 Task: Look for space in Schwandorf in Bayern, Germany from 5th June, 2023 to 16th June, 2023 for 2 adults in price range Rs.14000 to Rs.18000. Place can be entire place with 1  bedroom having 1 bed and 1 bathroom. Property type can be house, flat, guest house, hotel. Booking option can be shelf check-in. Required host language is English.
Action: Mouse moved to (393, 86)
Screenshot: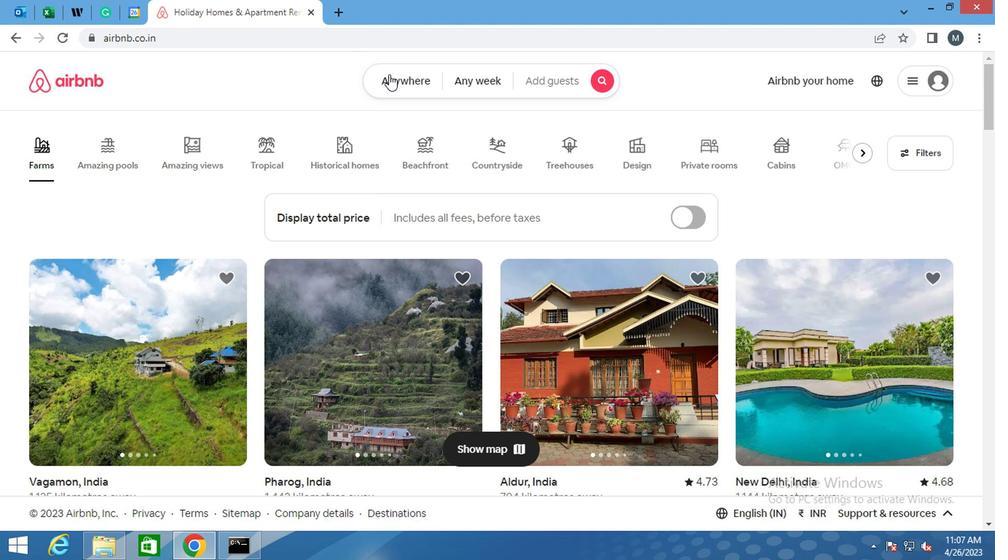 
Action: Mouse pressed left at (393, 86)
Screenshot: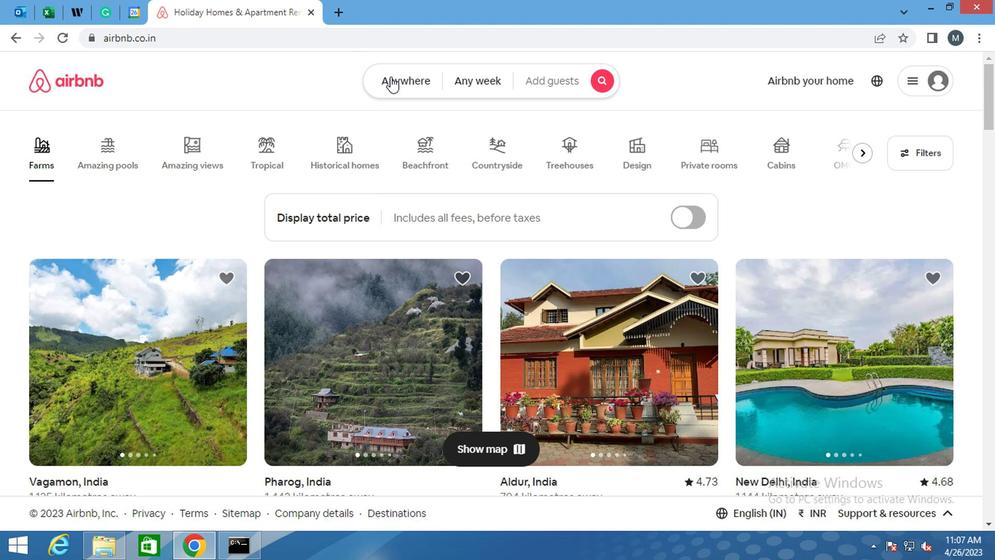 
Action: Mouse moved to (224, 143)
Screenshot: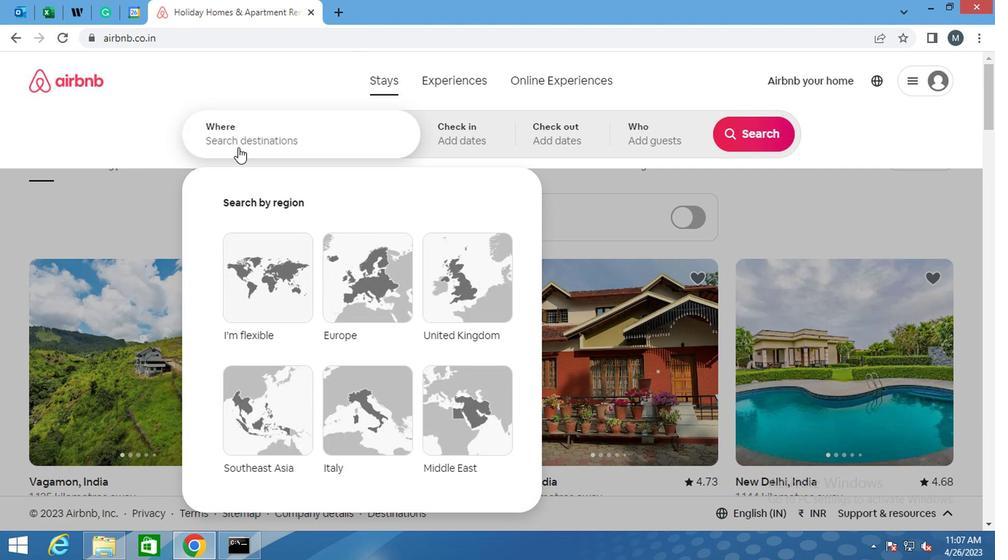 
Action: Mouse pressed left at (224, 143)
Screenshot: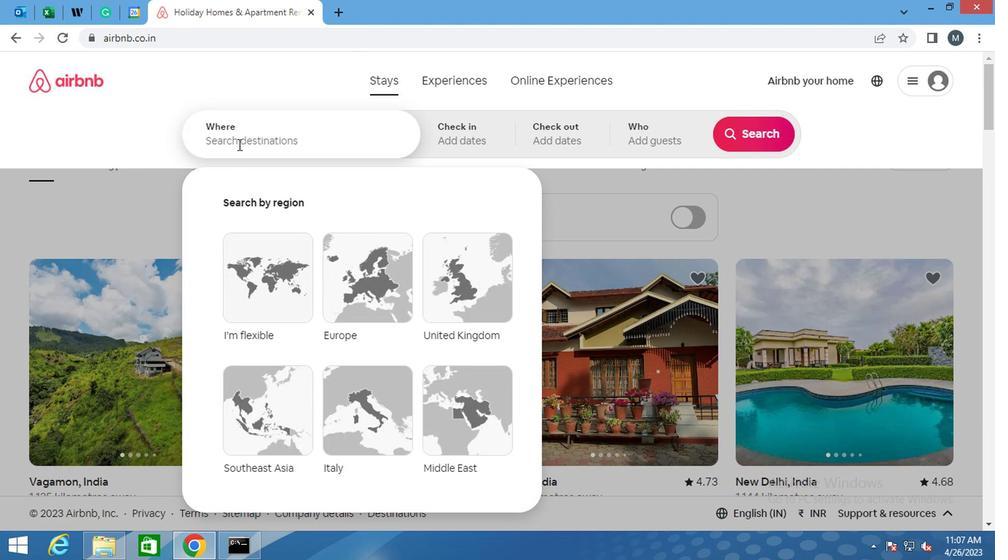 
Action: Mouse moved to (232, 162)
Screenshot: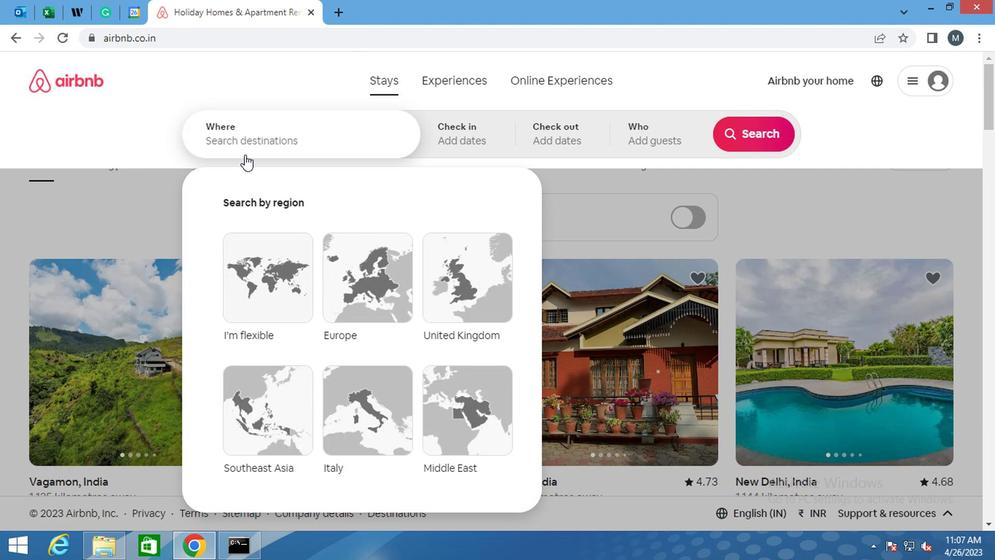 
Action: Key pressed <Key.shift>
Screenshot: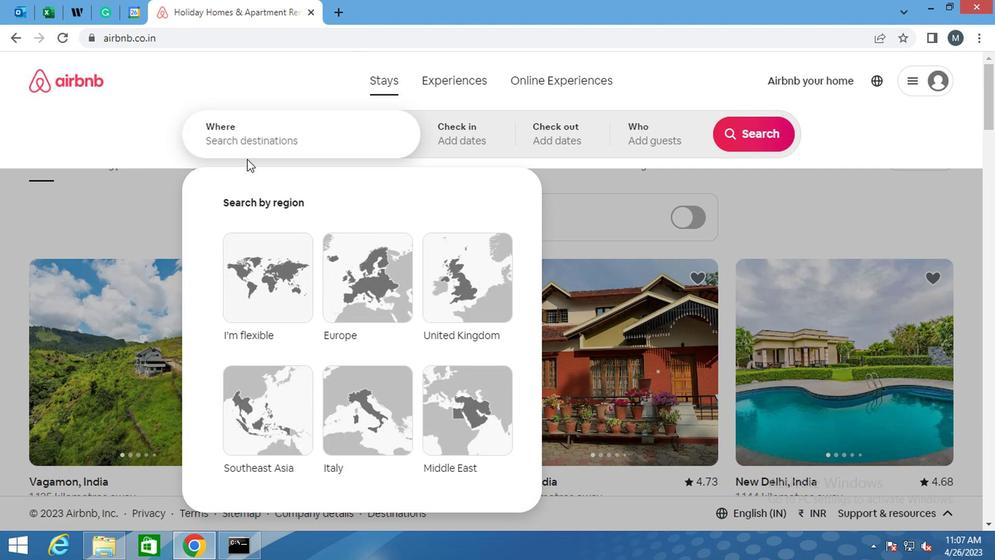 
Action: Mouse moved to (237, 170)
Screenshot: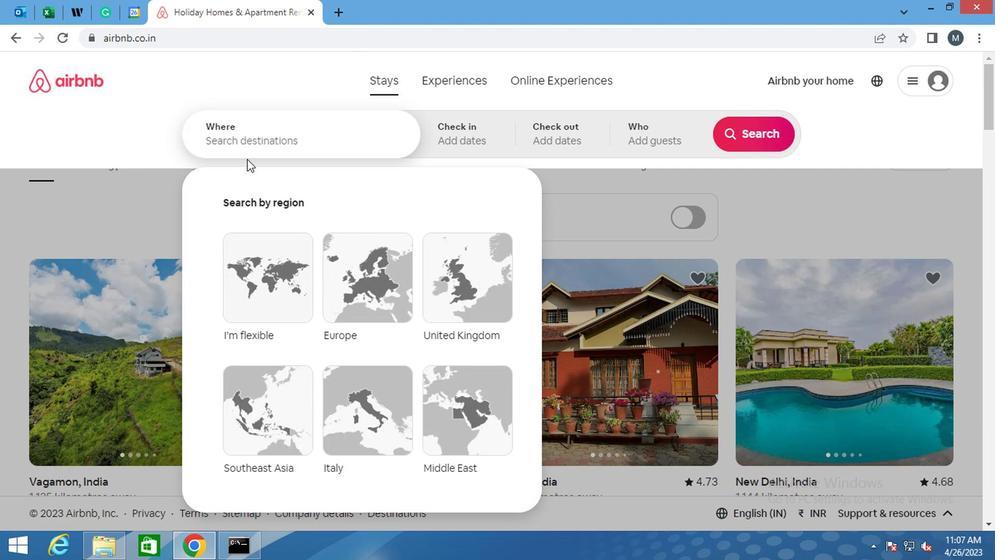 
Action: Key pressed S
Screenshot: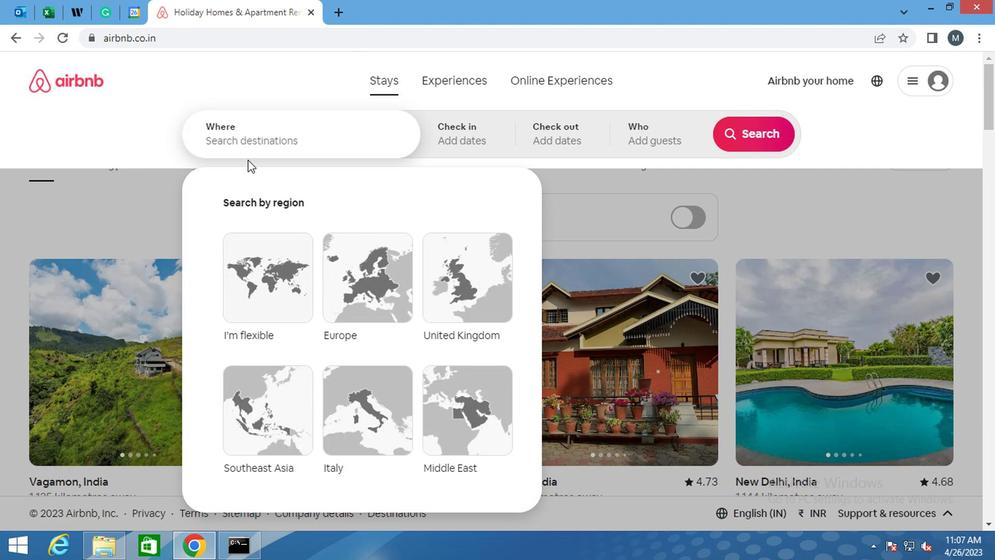 
Action: Mouse moved to (244, 181)
Screenshot: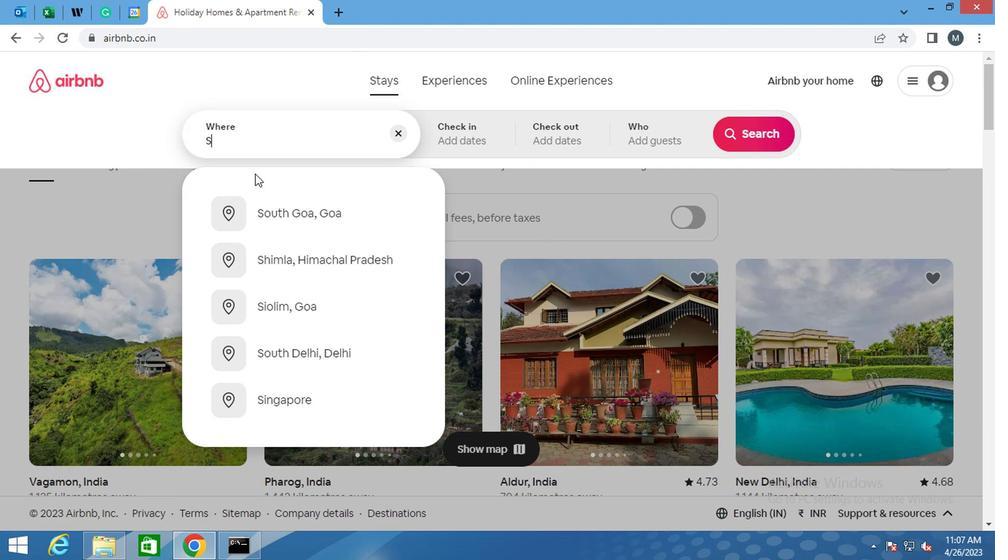 
Action: Key pressed C
Screenshot: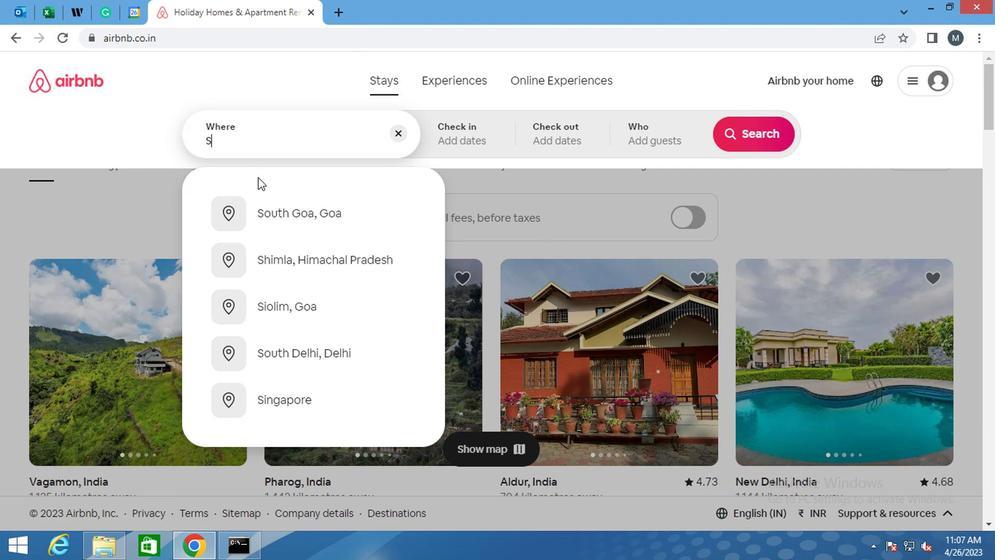 
Action: Mouse moved to (245, 182)
Screenshot: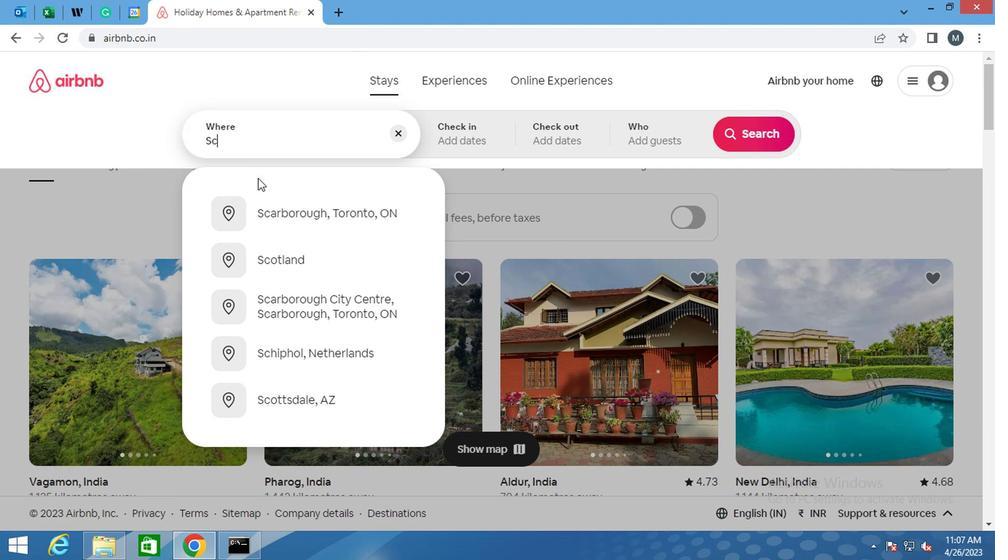 
Action: Key pressed H
Screenshot: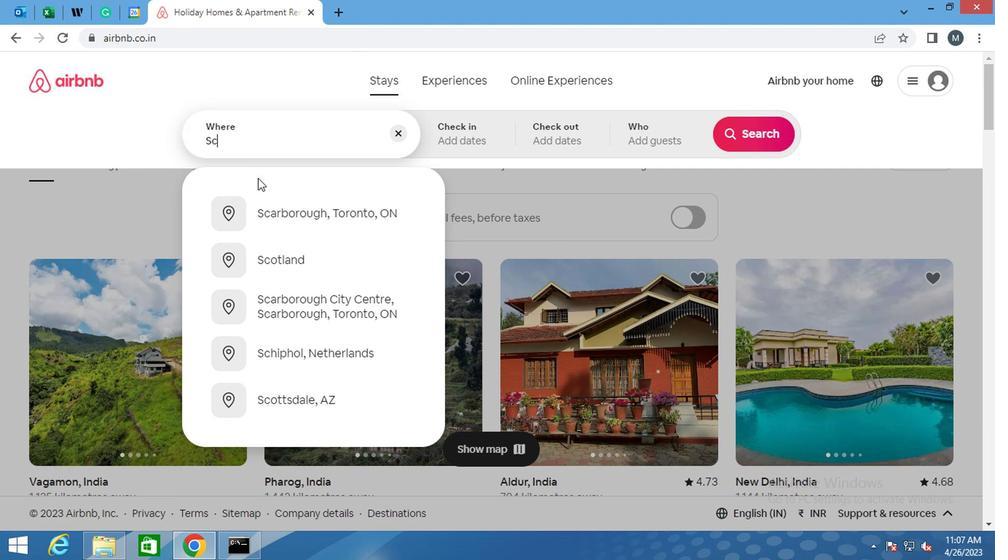 
Action: Mouse moved to (245, 183)
Screenshot: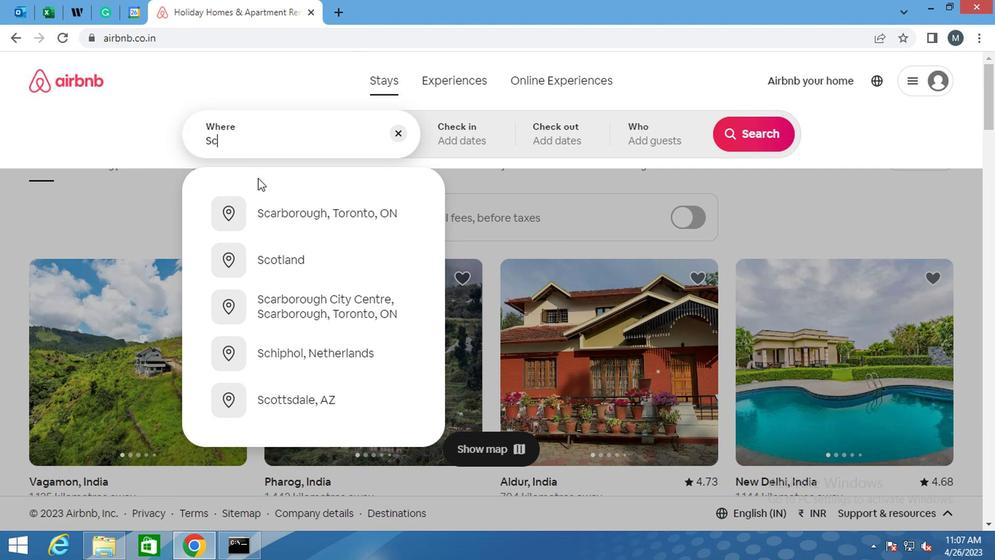 
Action: Key pressed WAN
Screenshot: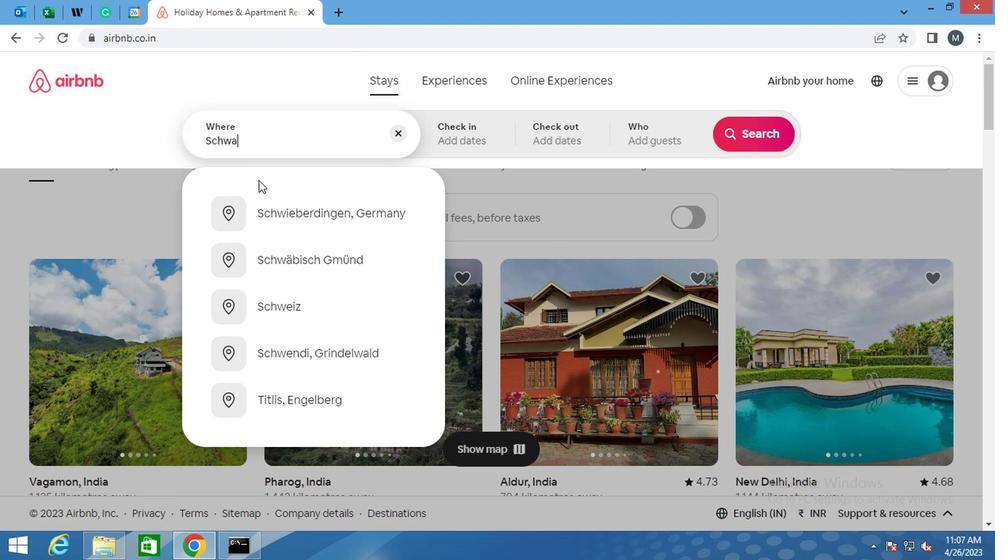 
Action: Mouse moved to (247, 190)
Screenshot: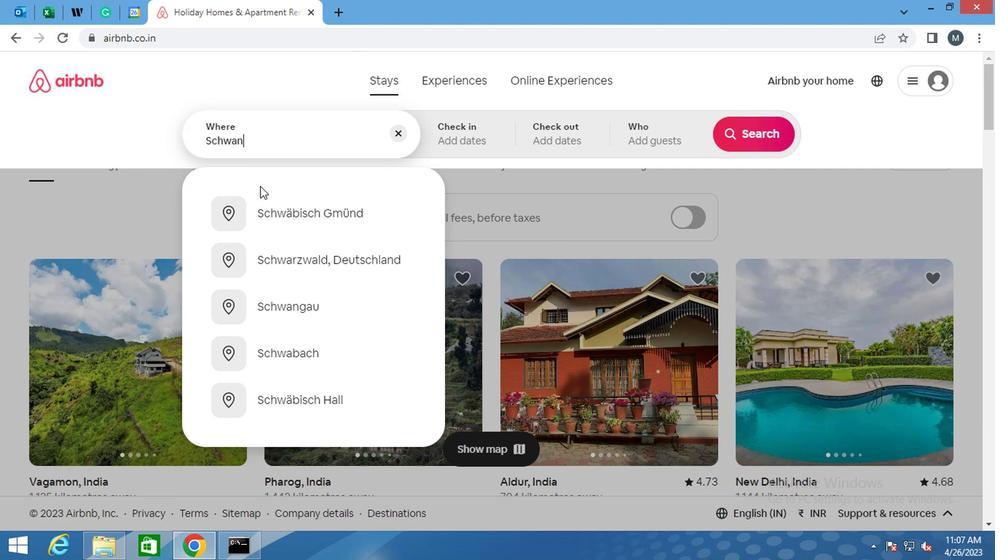 
Action: Key pressed BO
Screenshot: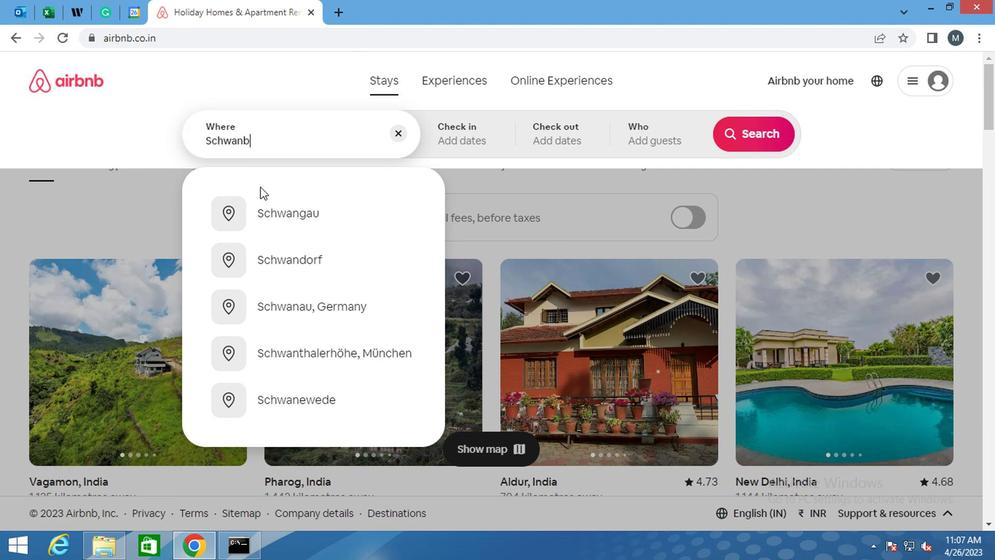 
Action: Mouse moved to (247, 190)
Screenshot: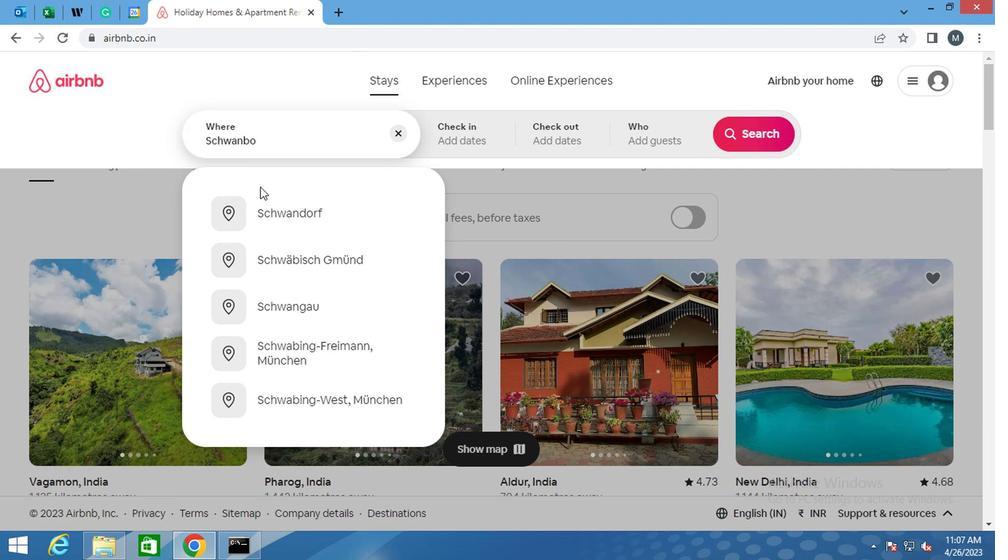 
Action: Key pressed <Key.backspace><Key.backspace>
Screenshot: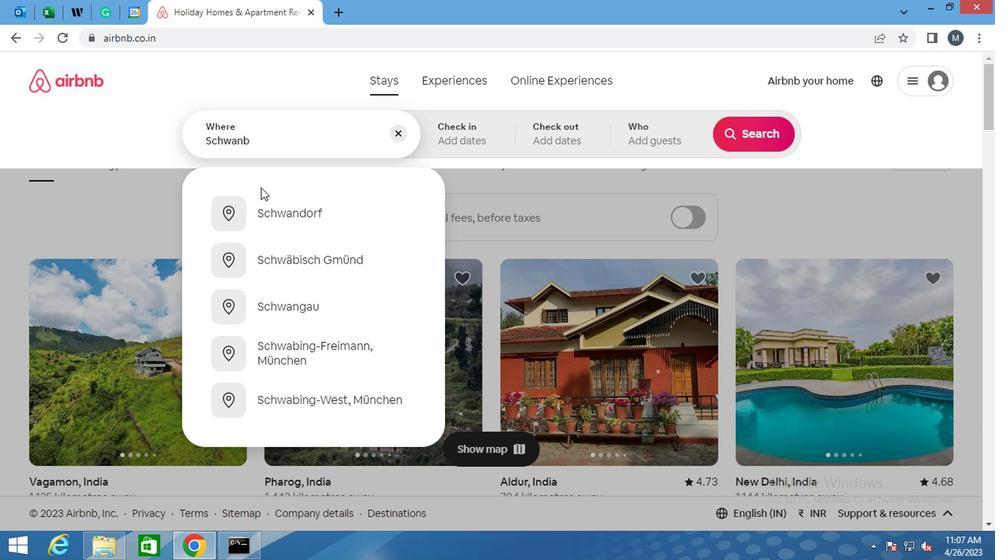 
Action: Mouse moved to (247, 197)
Screenshot: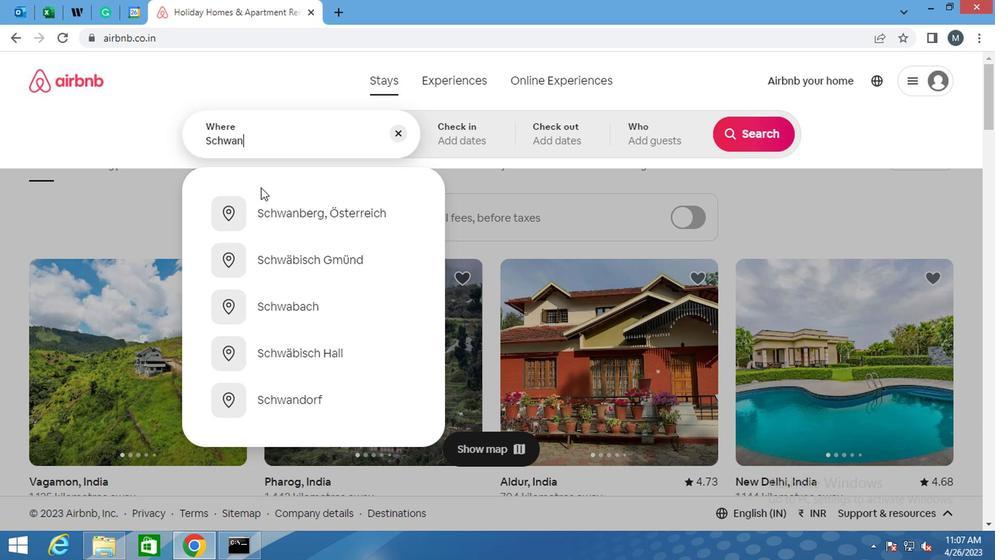 
Action: Key pressed D
Screenshot: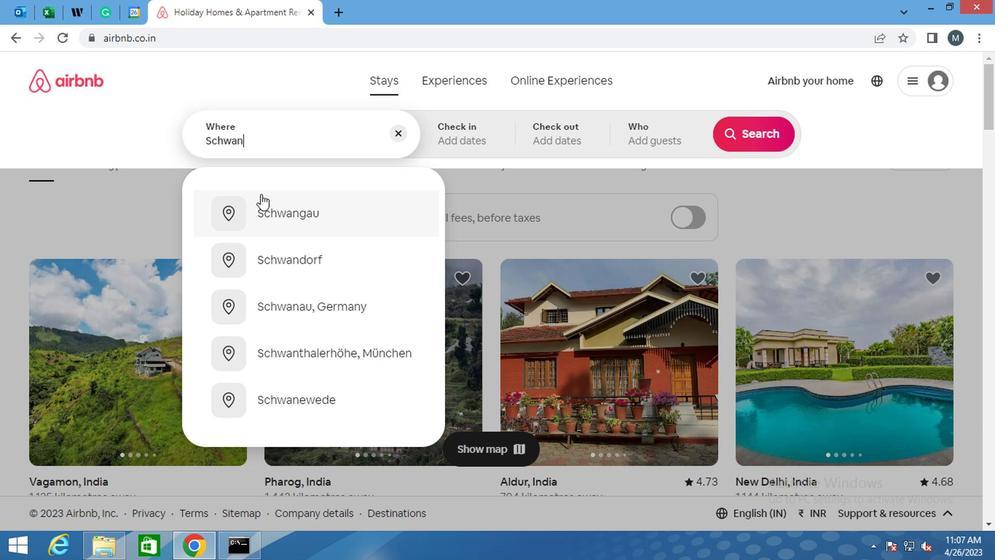 
Action: Mouse moved to (249, 203)
Screenshot: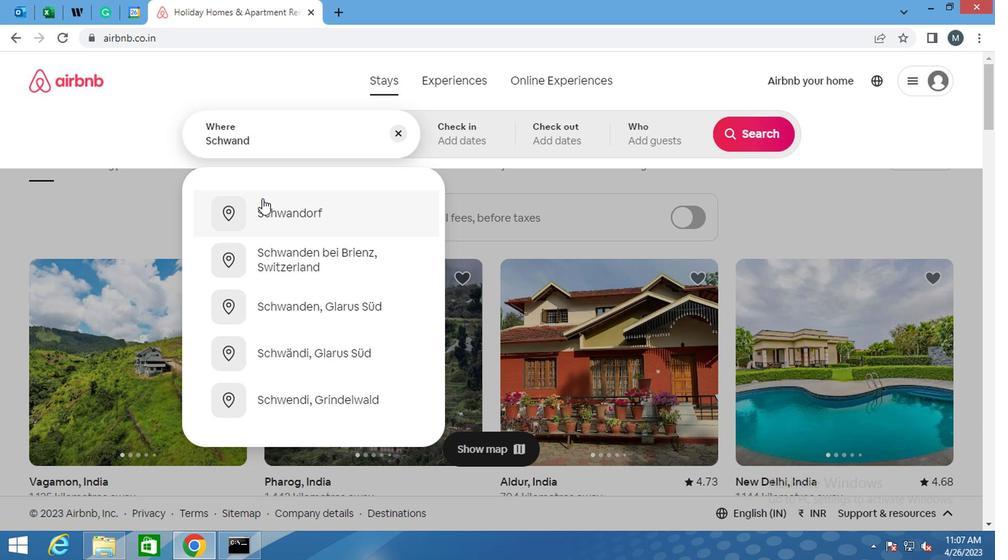 
Action: Key pressed RF
Screenshot: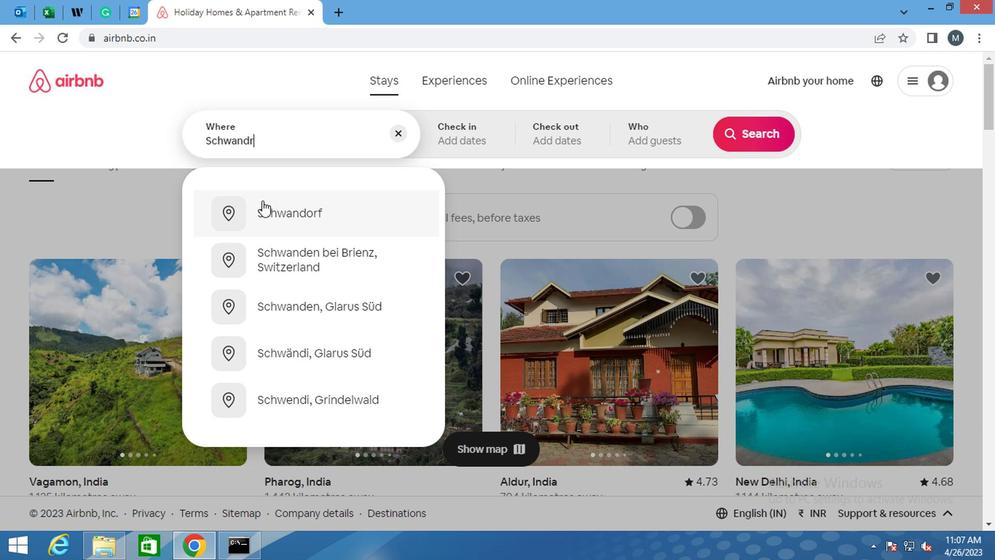 
Action: Mouse moved to (304, 229)
Screenshot: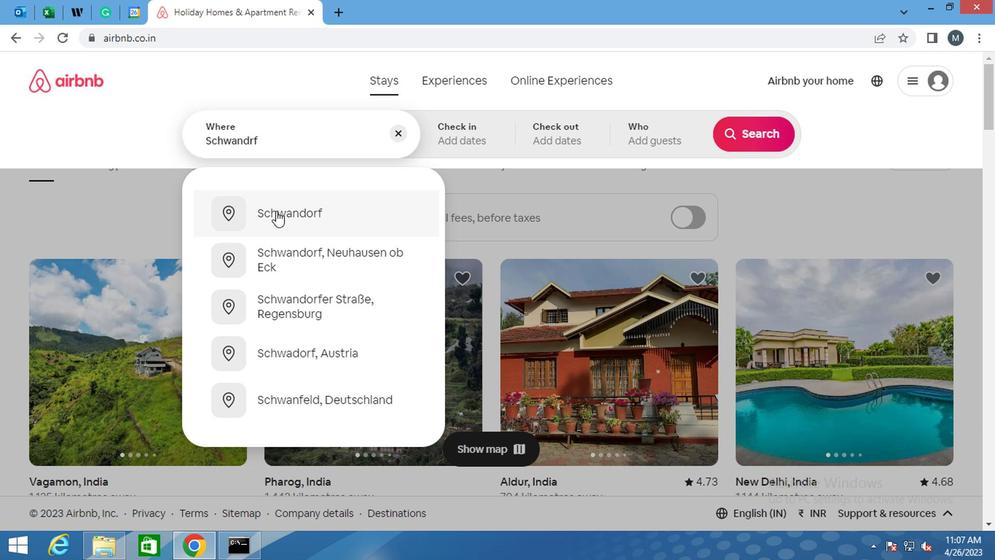 
Action: Key pressed ,<Key.space><Key.shift>GE<Key.backspace><Key.backspace><Key.backspace><Key.backspace><Key.space>IN<Key.space><Key.shift>B<Key.backspace>BAYERN
Screenshot: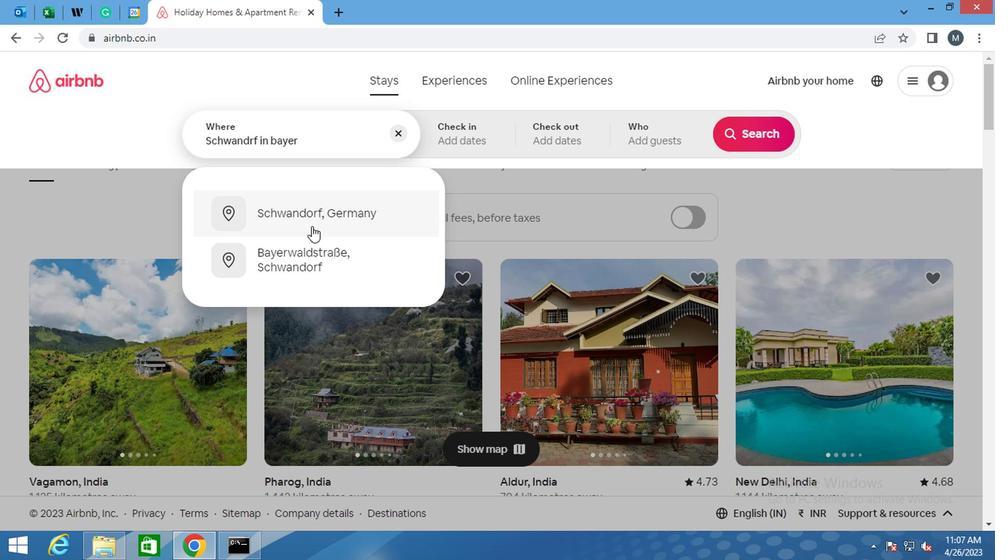 
Action: Mouse pressed left at (304, 229)
Screenshot: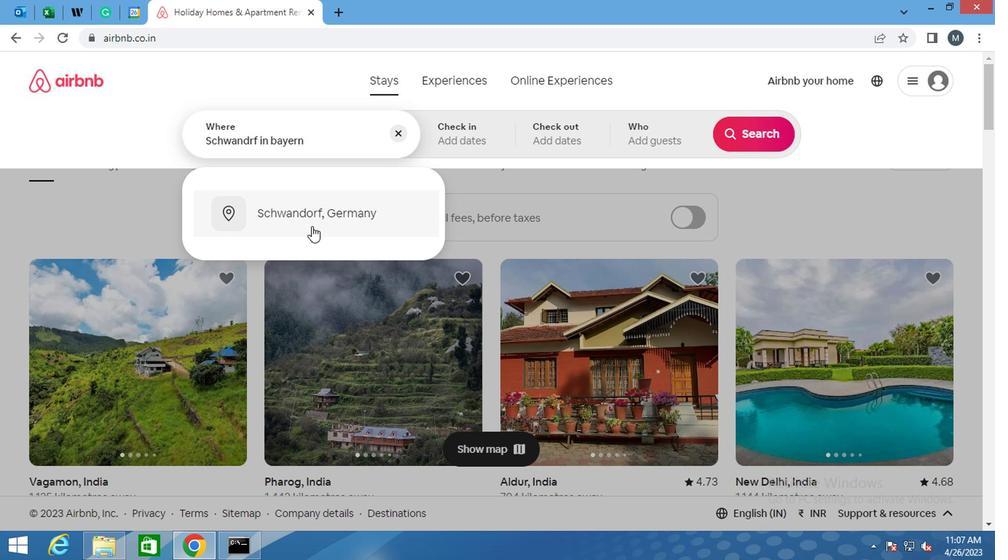 
Action: Mouse moved to (783, 257)
Screenshot: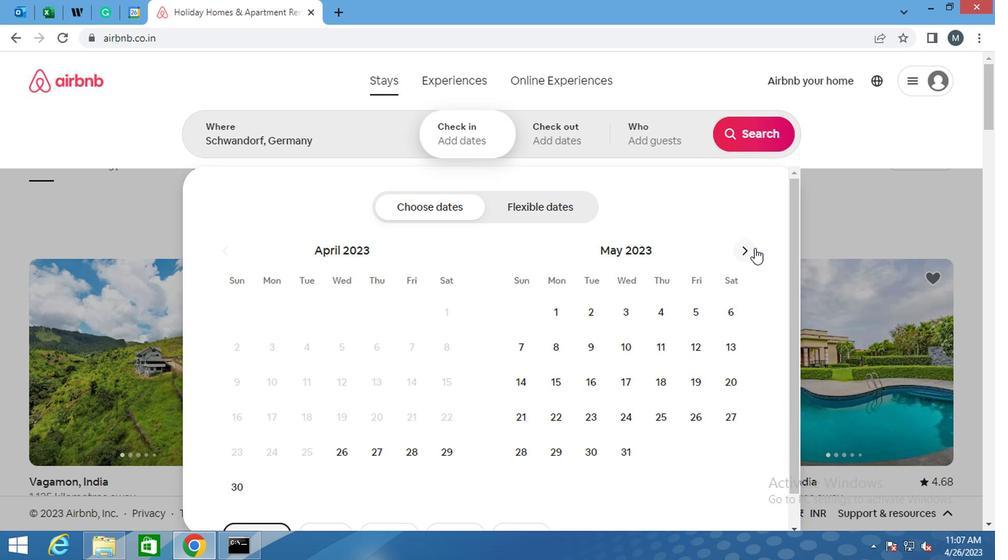 
Action: Mouse pressed left at (783, 257)
Screenshot: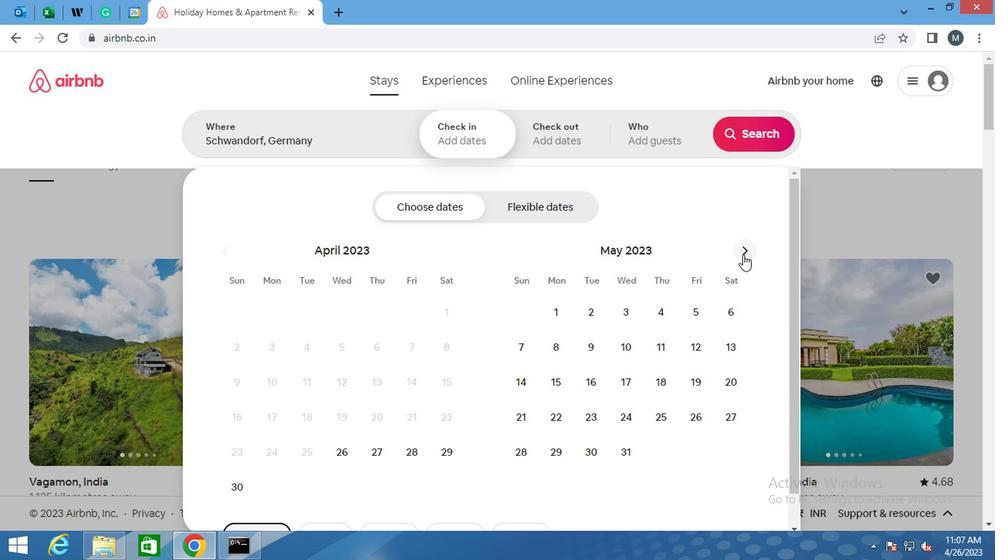 
Action: Mouse moved to (593, 354)
Screenshot: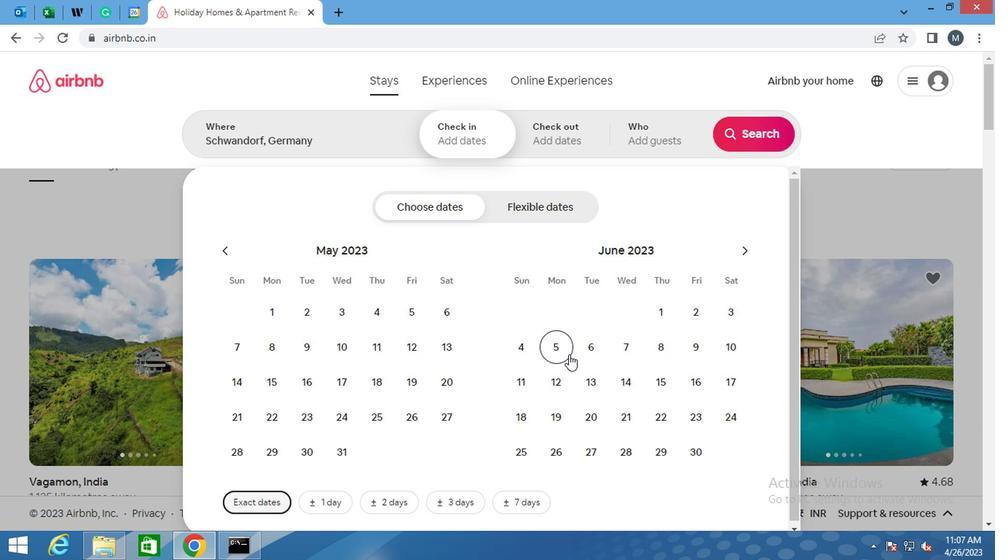 
Action: Mouse pressed left at (593, 354)
Screenshot: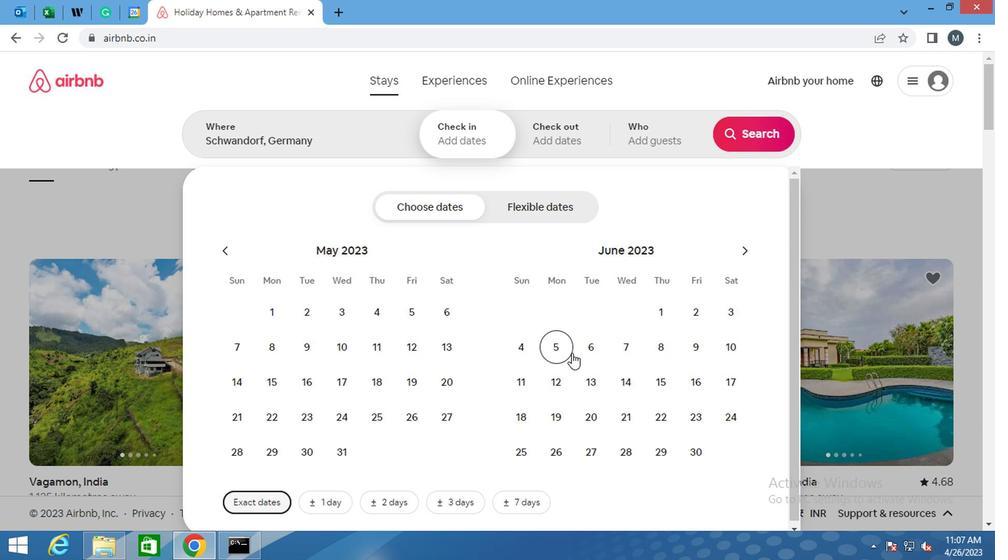 
Action: Mouse moved to (731, 382)
Screenshot: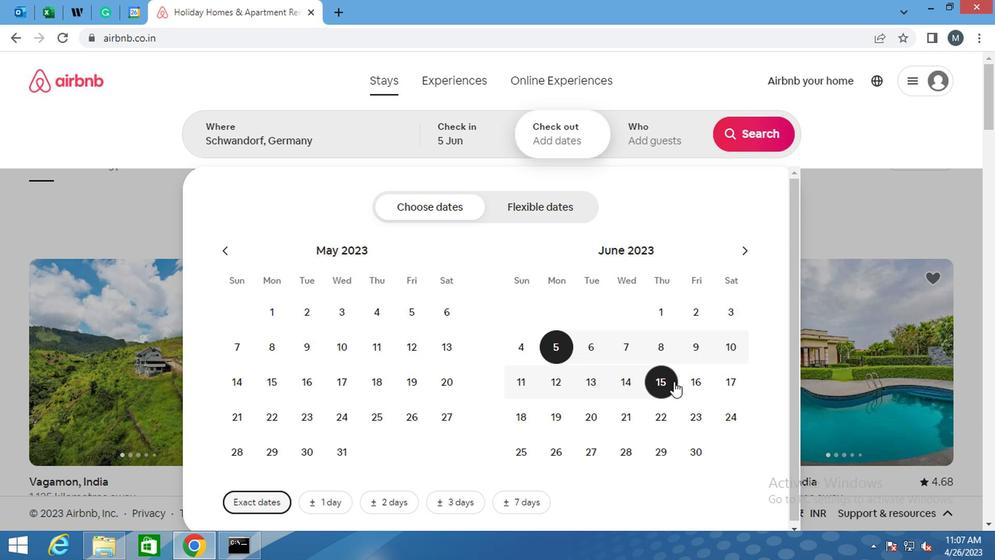 
Action: Mouse pressed left at (731, 382)
Screenshot: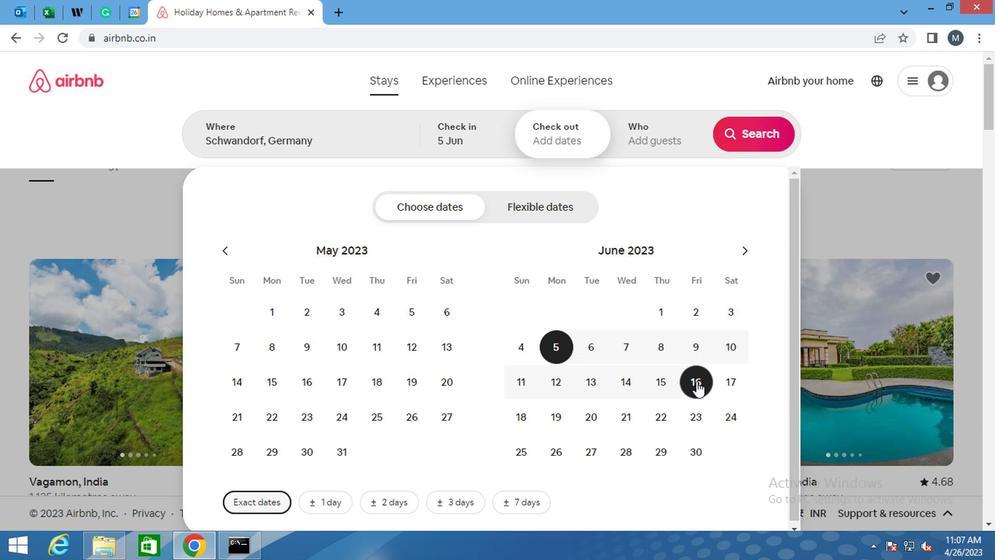
Action: Mouse moved to (698, 148)
Screenshot: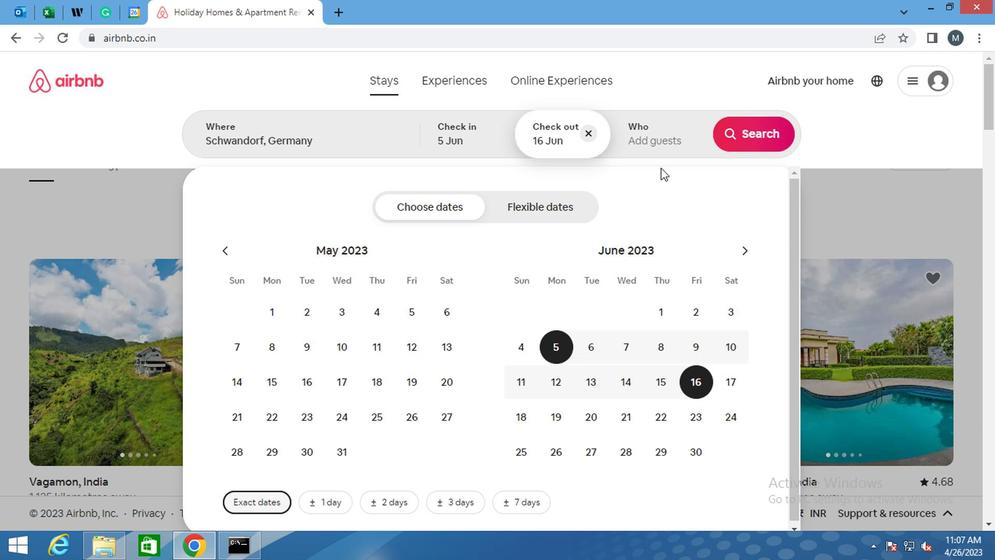 
Action: Mouse pressed left at (698, 148)
Screenshot: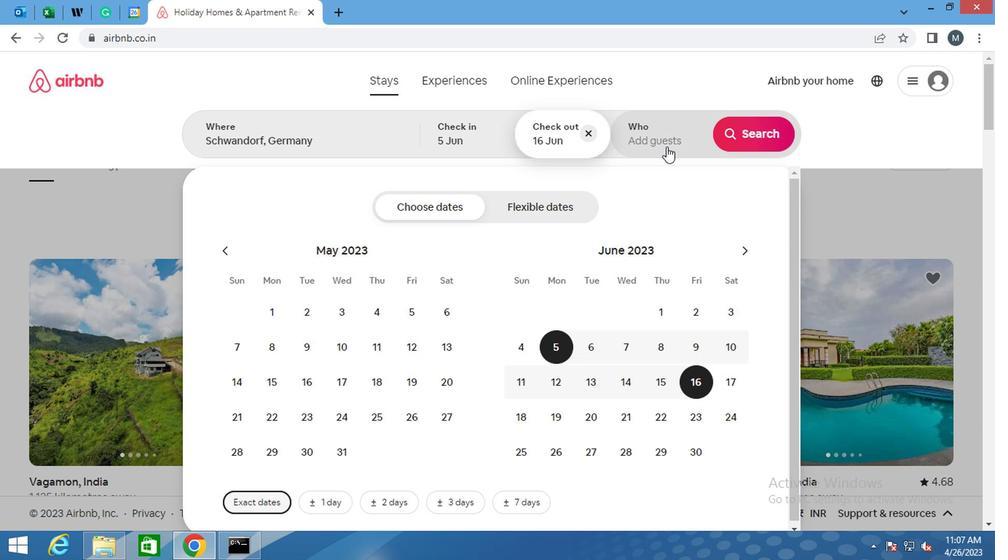 
Action: Mouse moved to (791, 213)
Screenshot: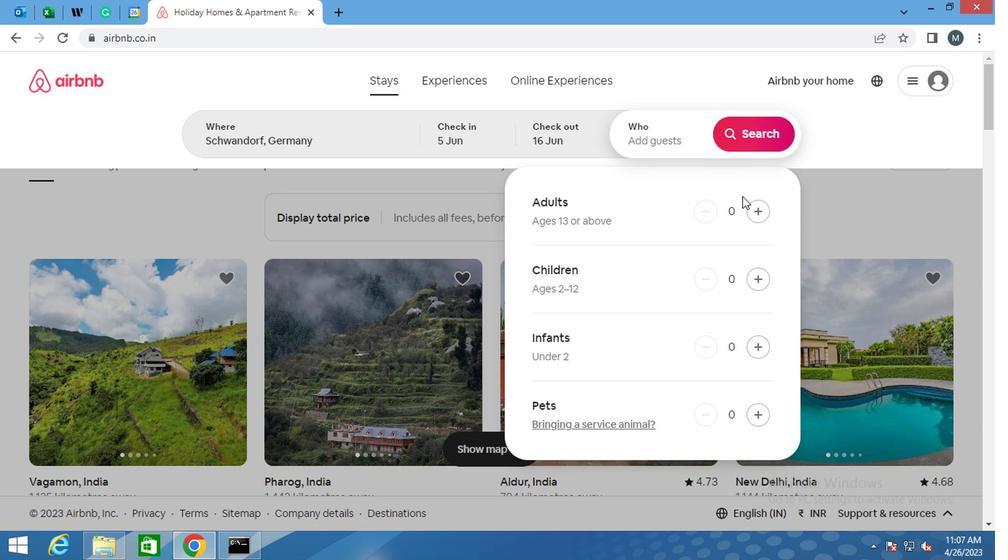 
Action: Mouse pressed left at (791, 213)
Screenshot: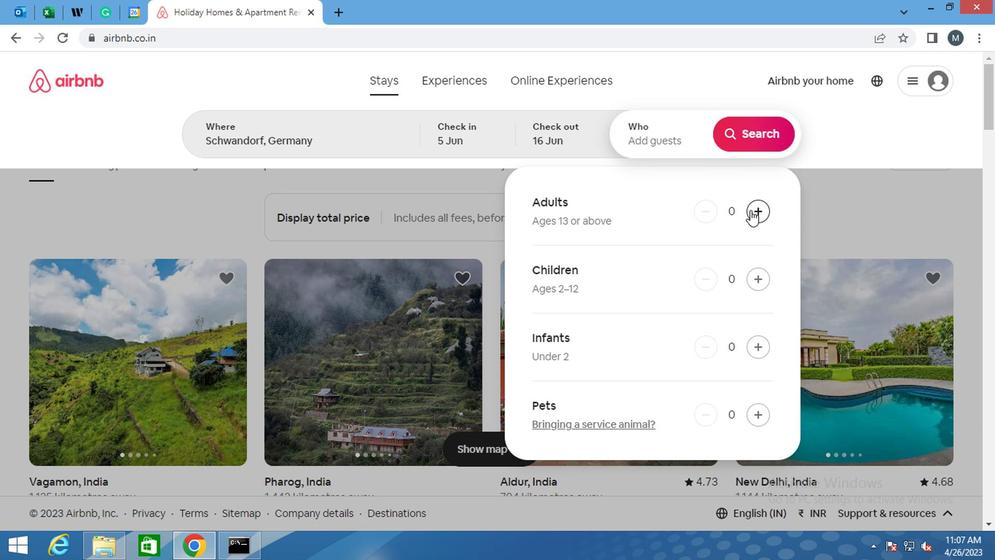
Action: Mouse pressed left at (791, 213)
Screenshot: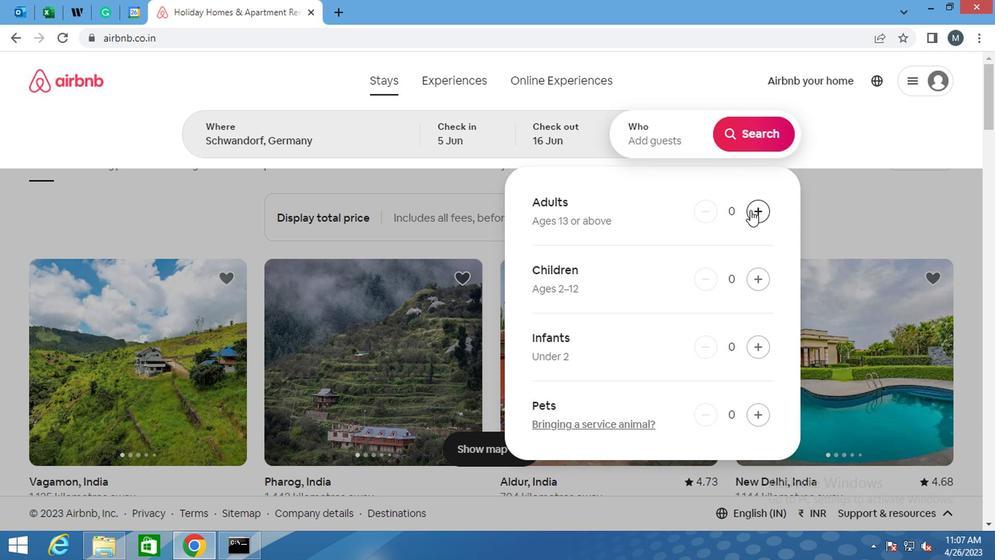 
Action: Mouse moved to (786, 138)
Screenshot: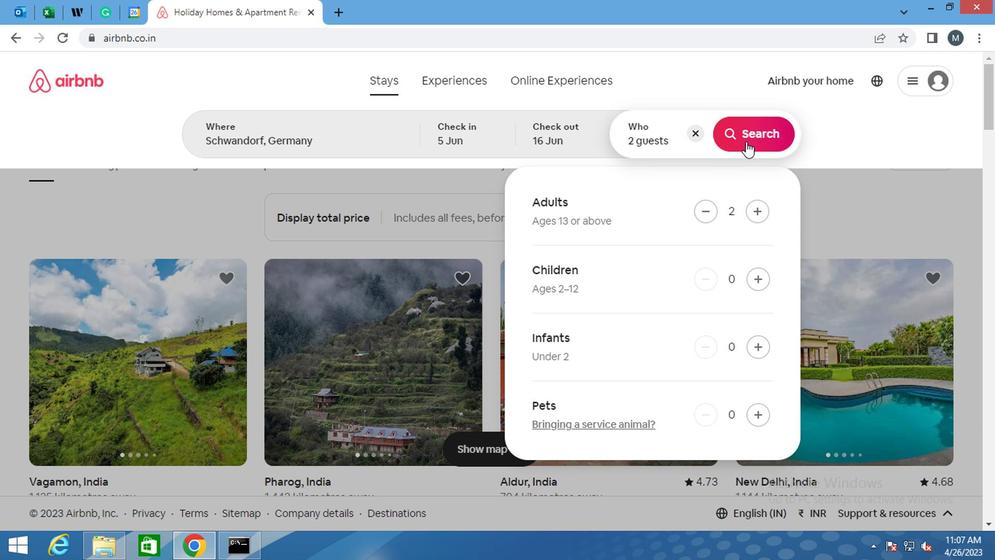 
Action: Mouse pressed left at (786, 138)
Screenshot: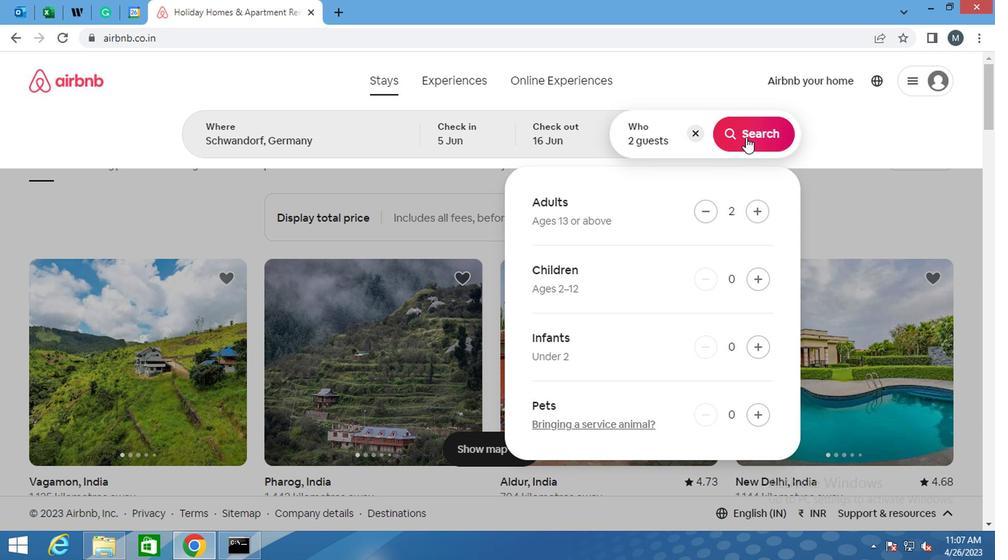 
Action: Mouse moved to (997, 143)
Screenshot: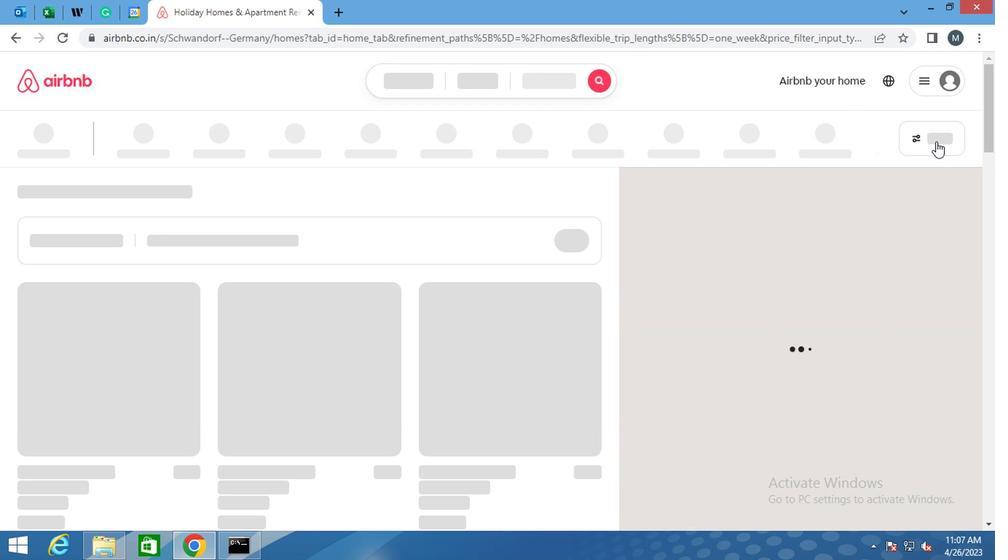 
Action: Mouse pressed left at (997, 143)
Screenshot: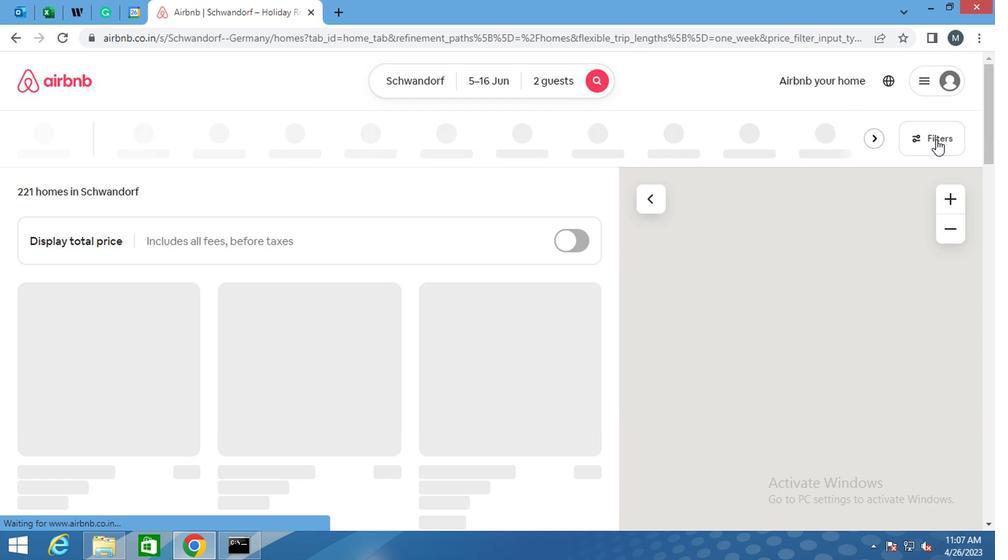 
Action: Mouse moved to (313, 322)
Screenshot: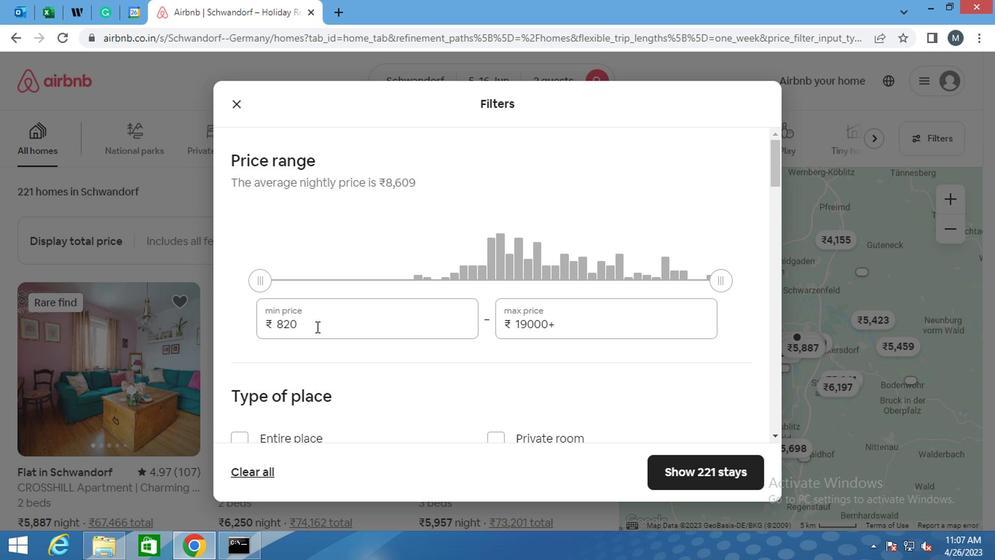 
Action: Mouse pressed left at (313, 322)
Screenshot: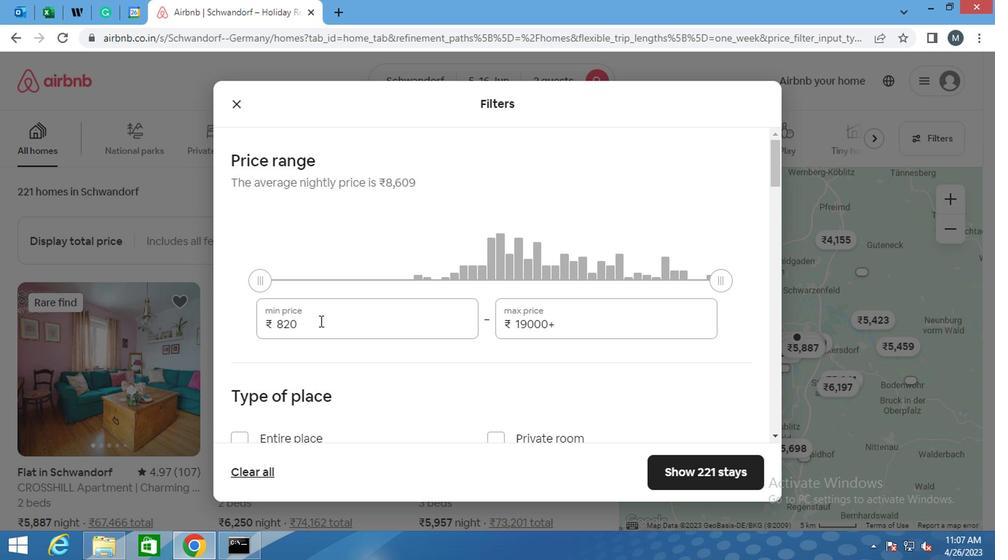 
Action: Mouse pressed left at (313, 322)
Screenshot: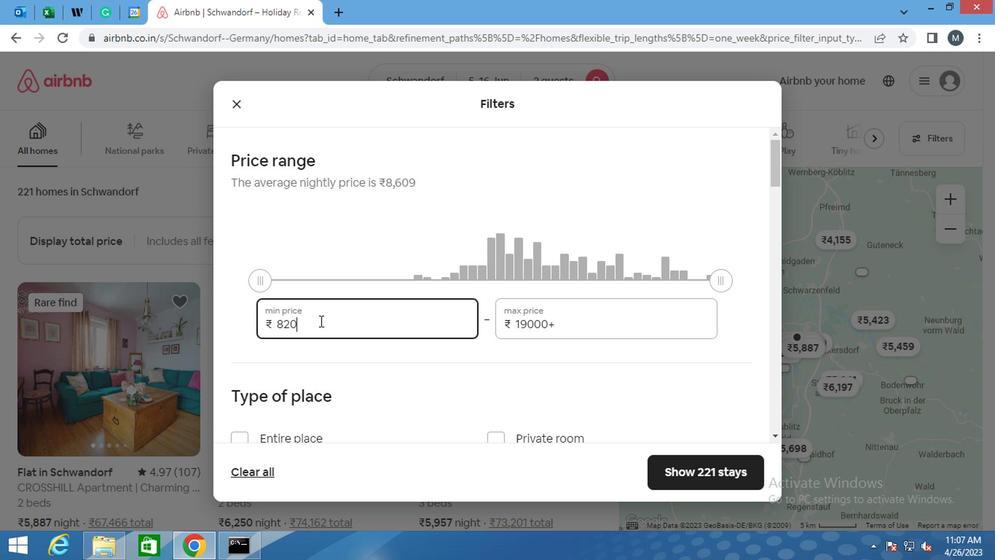 
Action: Mouse pressed left at (313, 322)
Screenshot: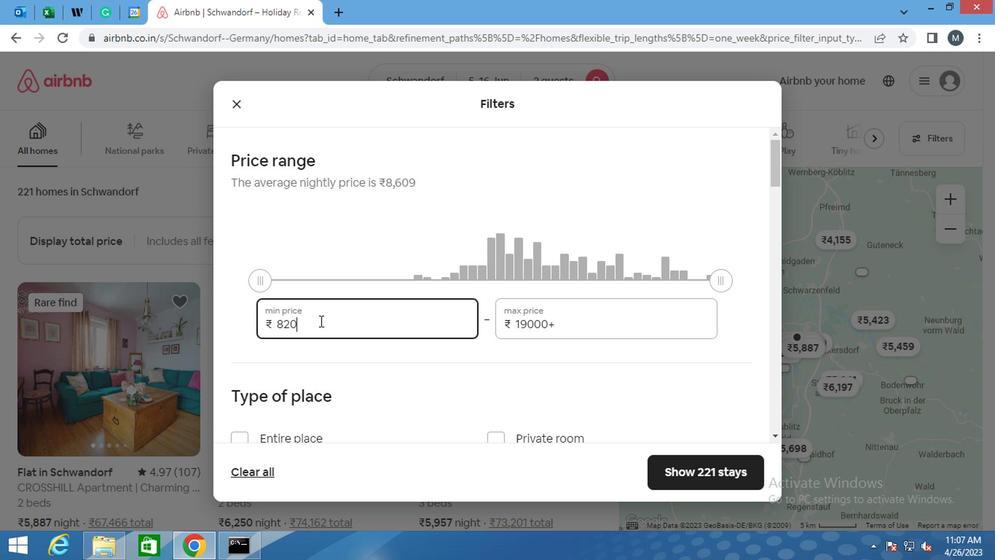 
Action: Key pressed 1
Screenshot: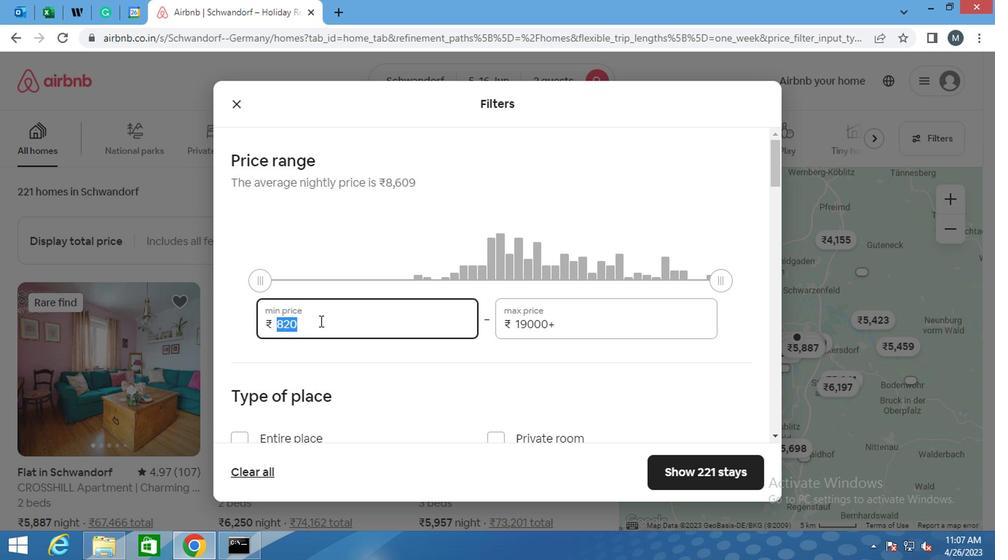 
Action: Mouse moved to (313, 326)
Screenshot: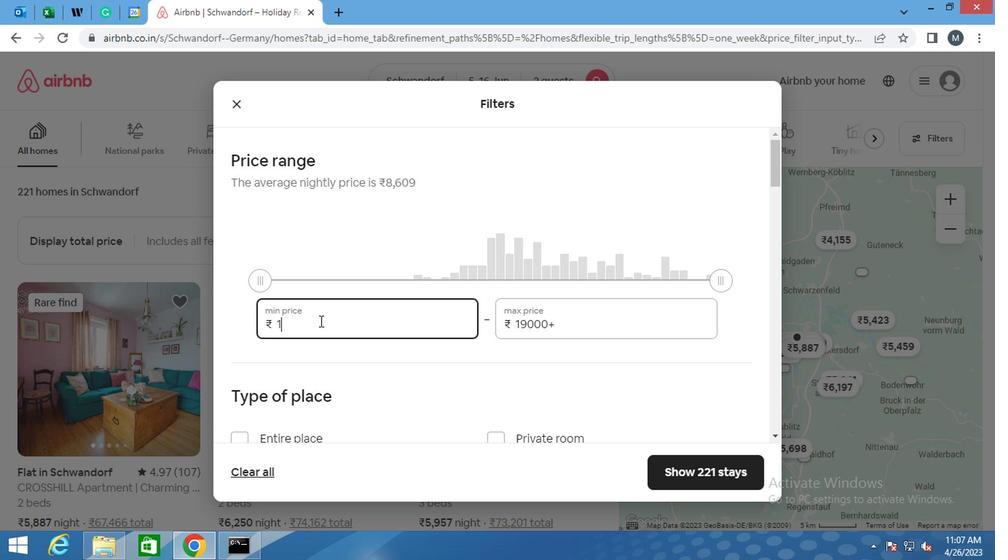 
Action: Key pressed 4
Screenshot: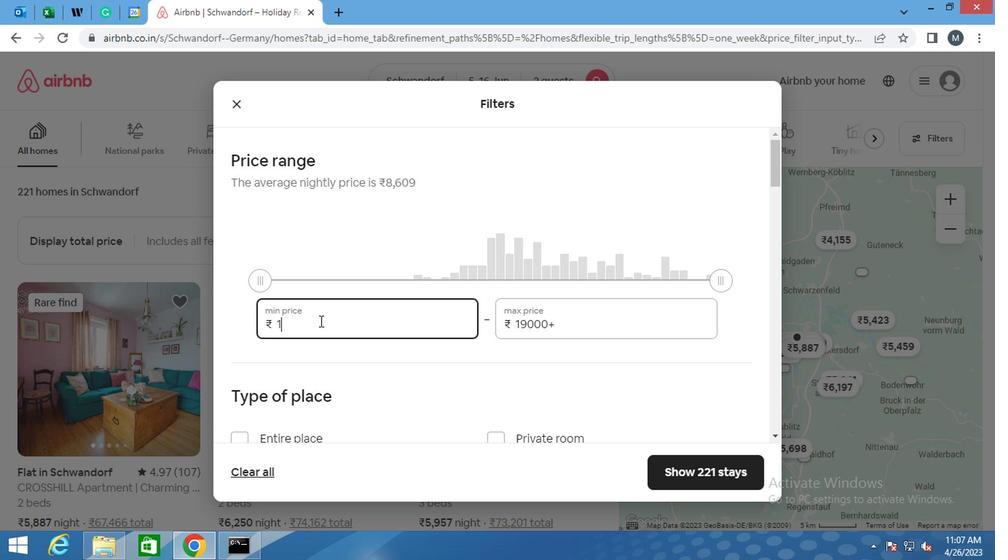 
Action: Mouse moved to (315, 328)
Screenshot: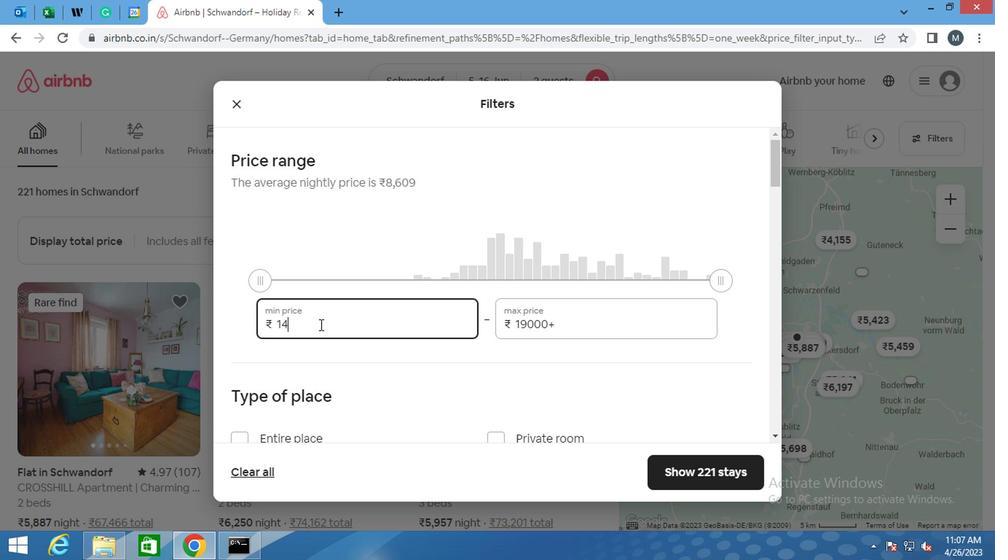 
Action: Key pressed 0
Screenshot: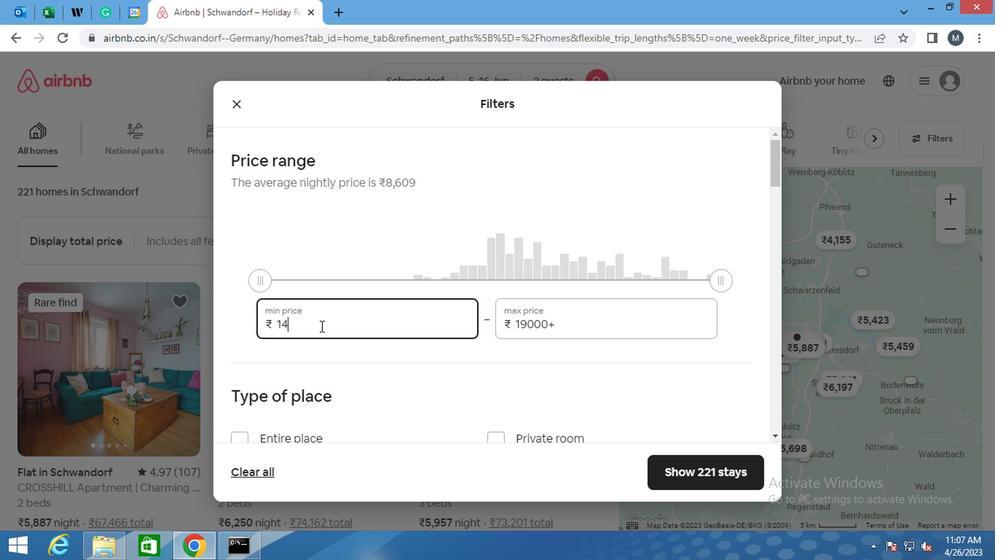 
Action: Mouse moved to (390, 326)
Screenshot: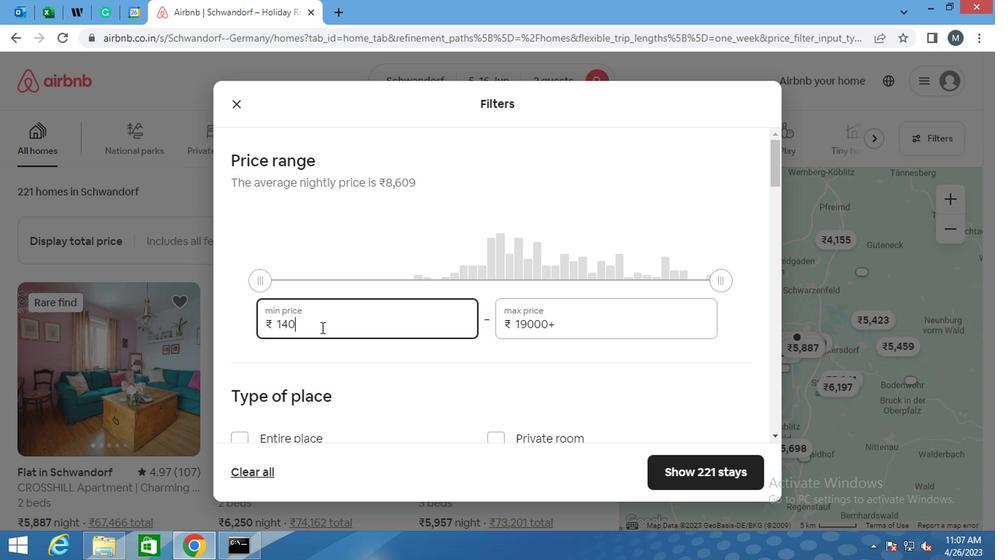 
Action: Key pressed 0
Screenshot: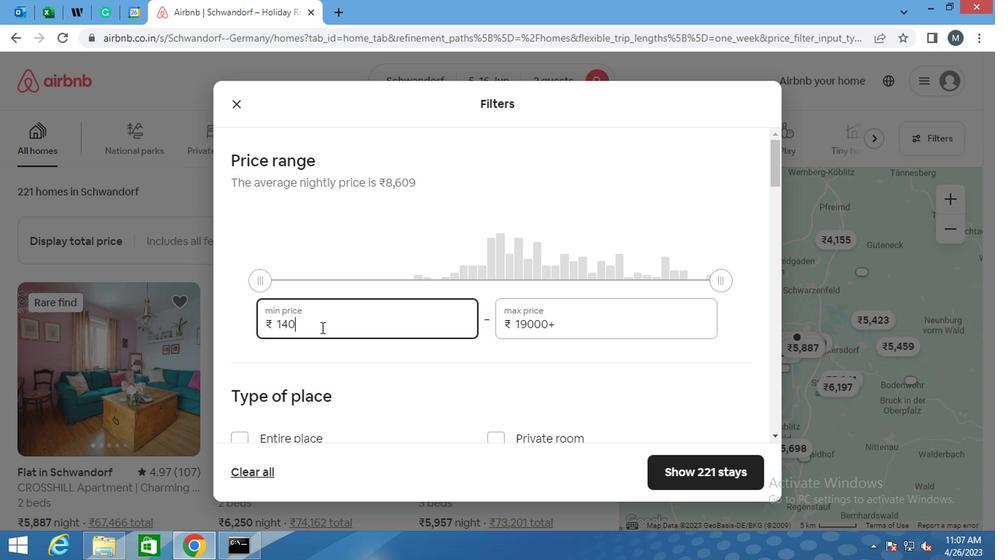 
Action: Mouse moved to (559, 326)
Screenshot: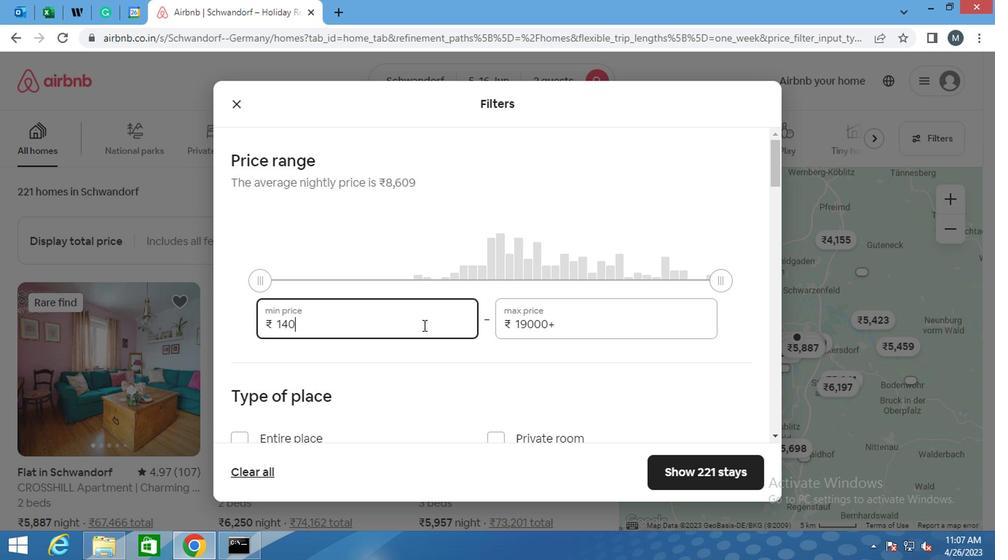 
Action: Key pressed 0
Screenshot: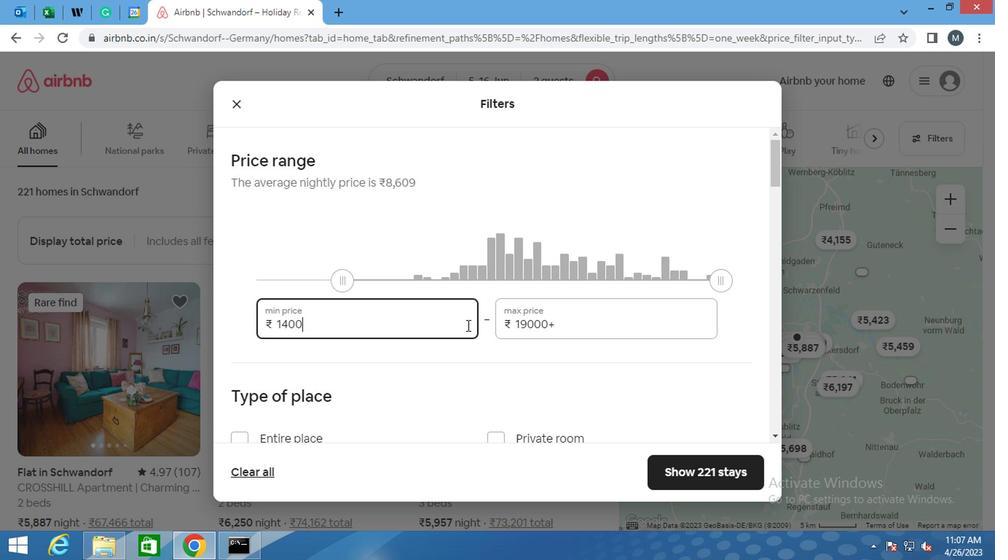 
Action: Mouse moved to (532, 328)
Screenshot: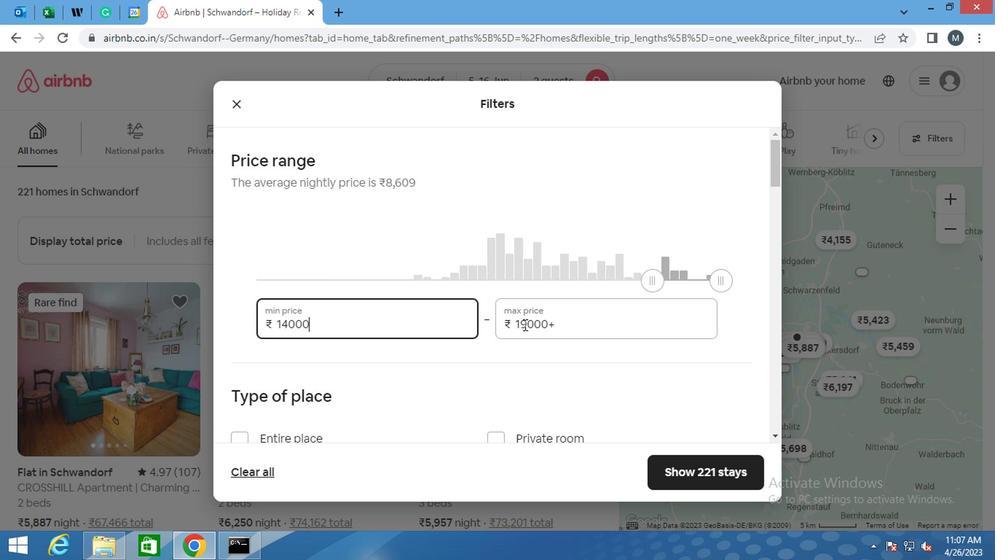 
Action: Mouse pressed left at (532, 328)
Screenshot: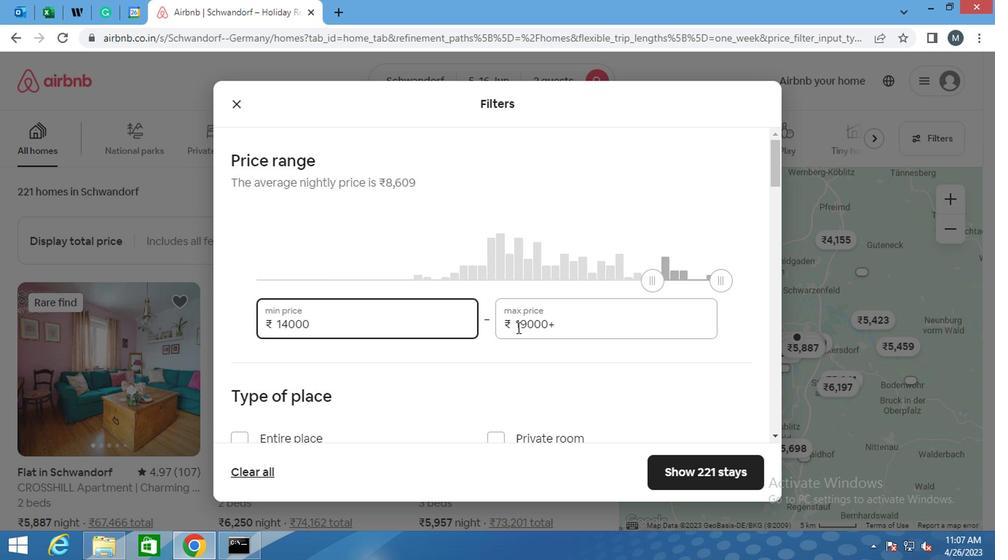 
Action: Mouse pressed left at (532, 328)
Screenshot: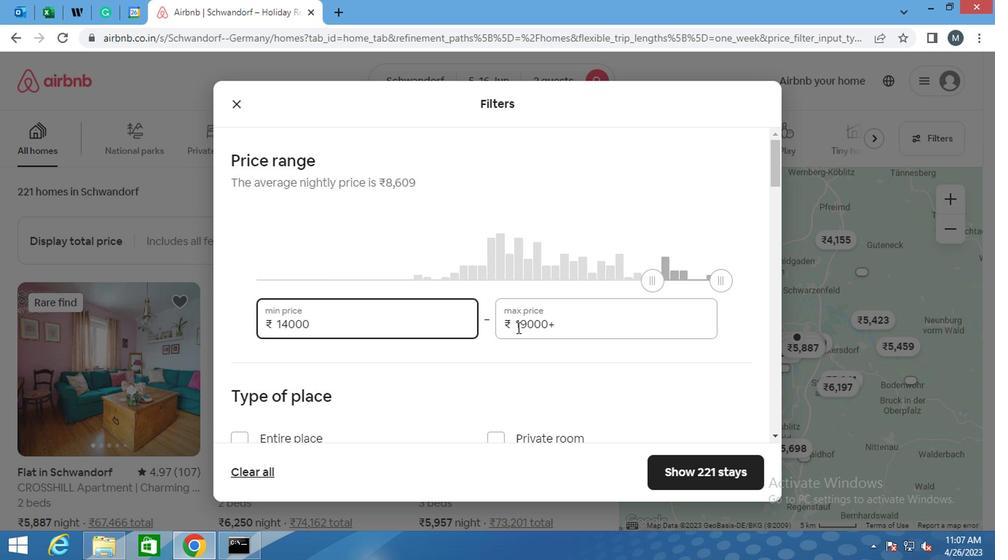 
Action: Mouse pressed left at (532, 328)
Screenshot: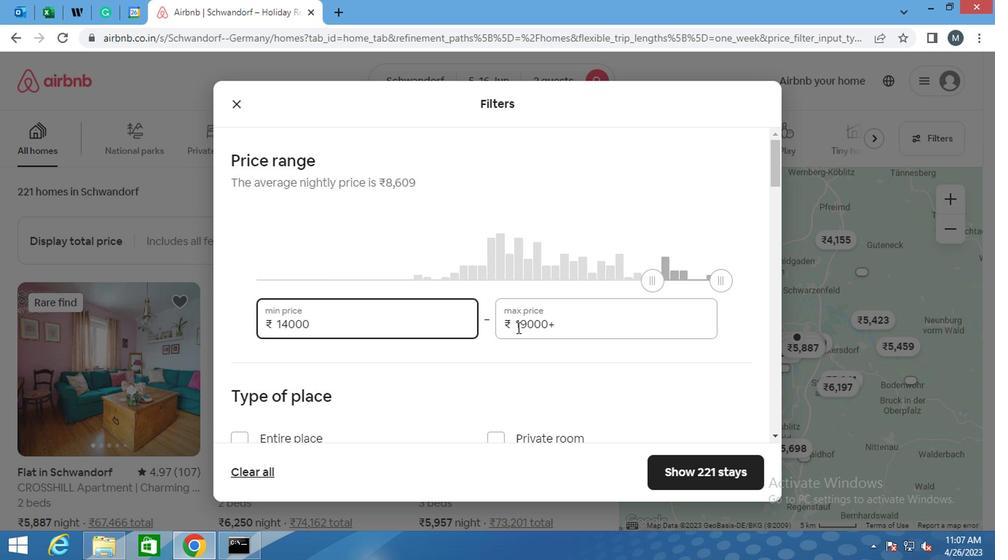 
Action: Mouse pressed left at (532, 328)
Screenshot: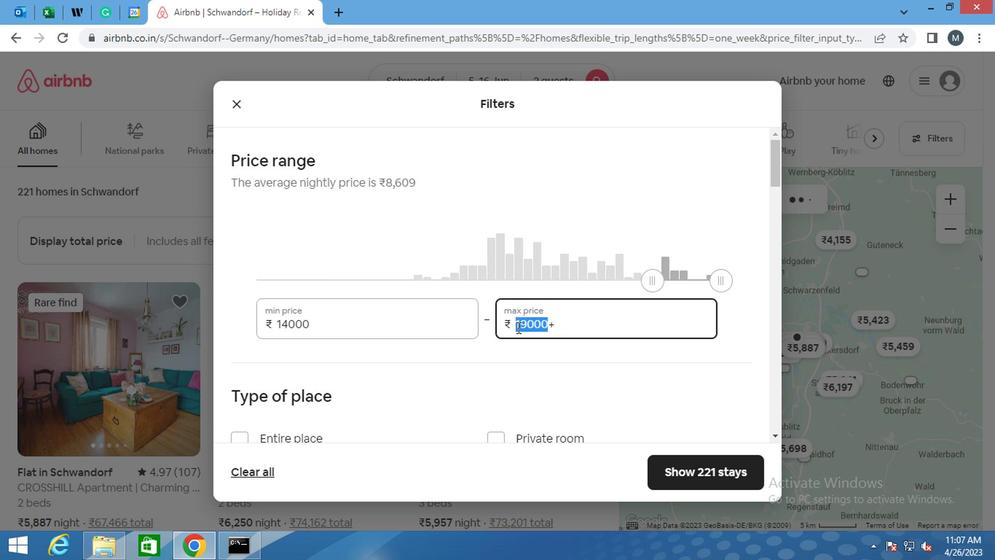 
Action: Key pressed 18000
Screenshot: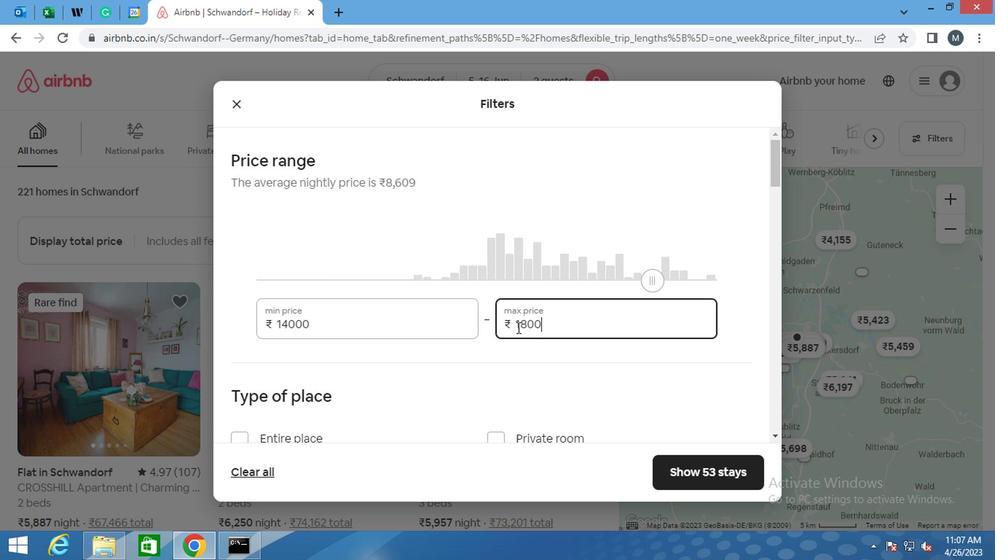 
Action: Mouse moved to (468, 336)
Screenshot: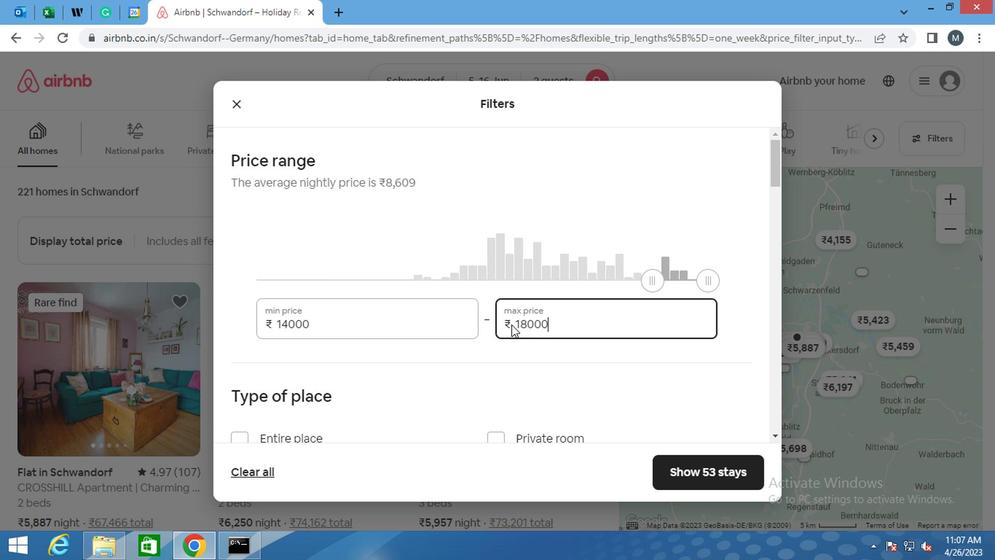 
Action: Mouse scrolled (468, 335) with delta (0, 0)
Screenshot: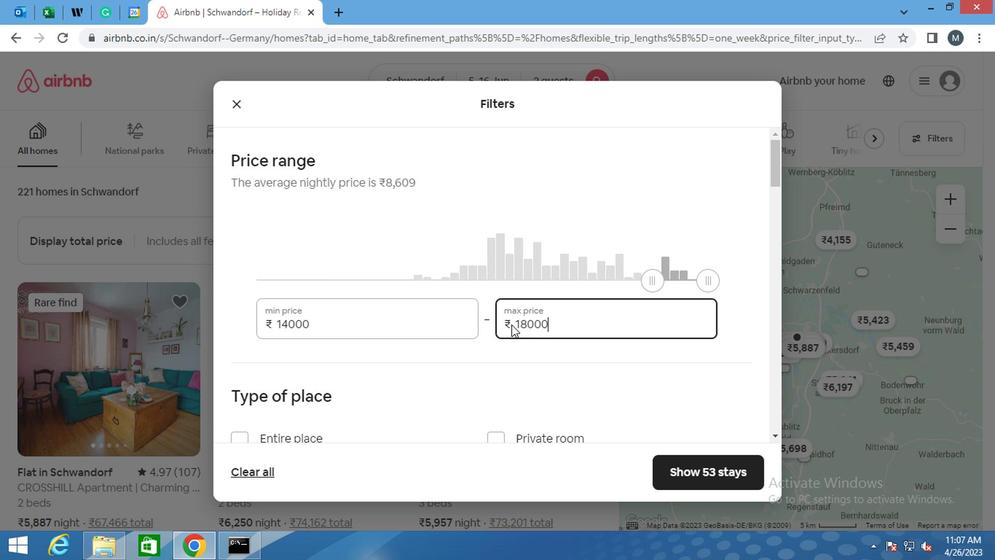 
Action: Mouse moved to (442, 346)
Screenshot: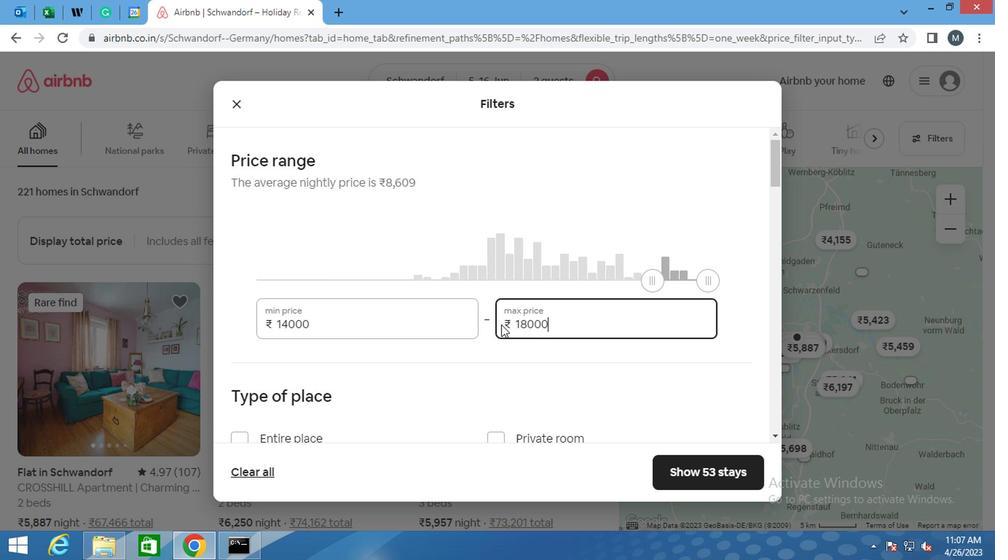 
Action: Mouse scrolled (442, 345) with delta (0, -1)
Screenshot: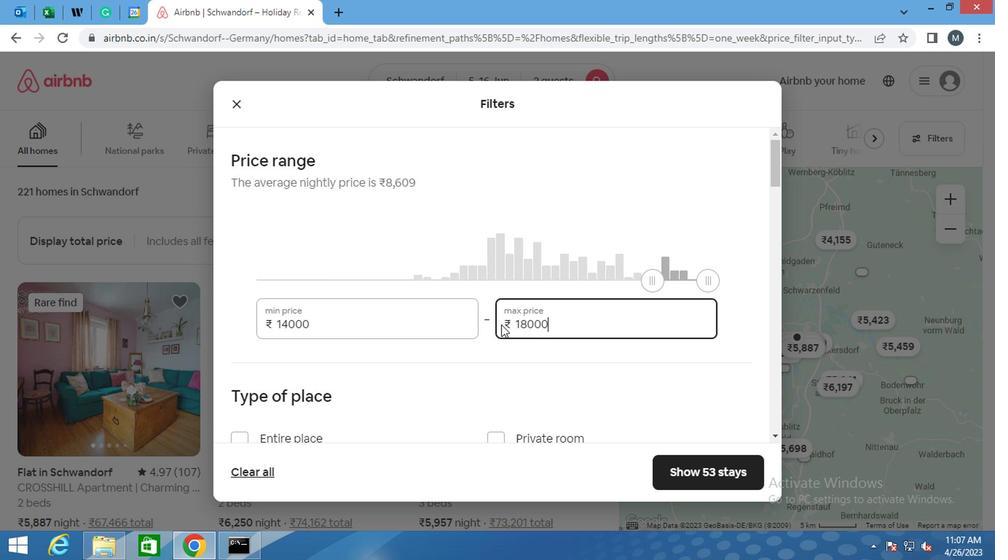 
Action: Mouse moved to (432, 348)
Screenshot: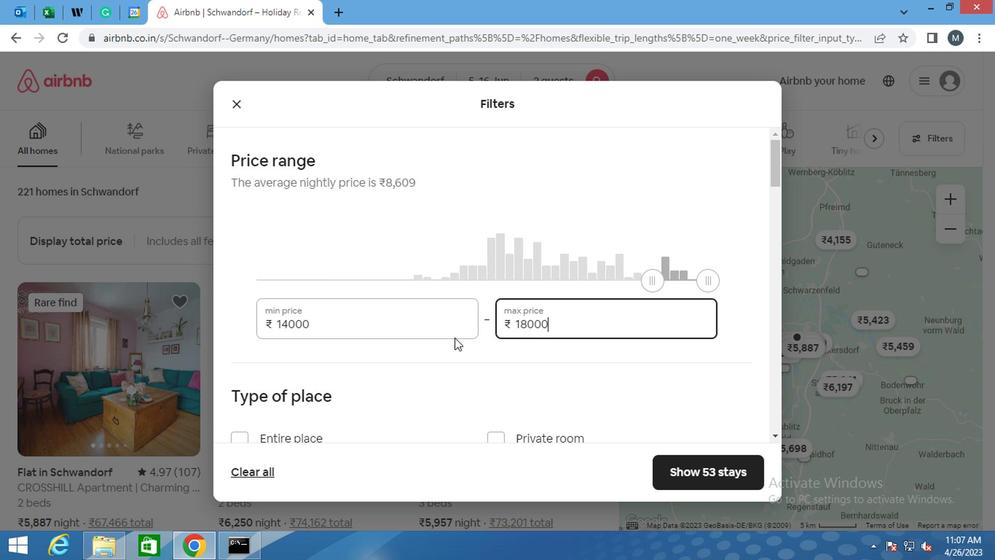 
Action: Mouse scrolled (432, 347) with delta (0, -1)
Screenshot: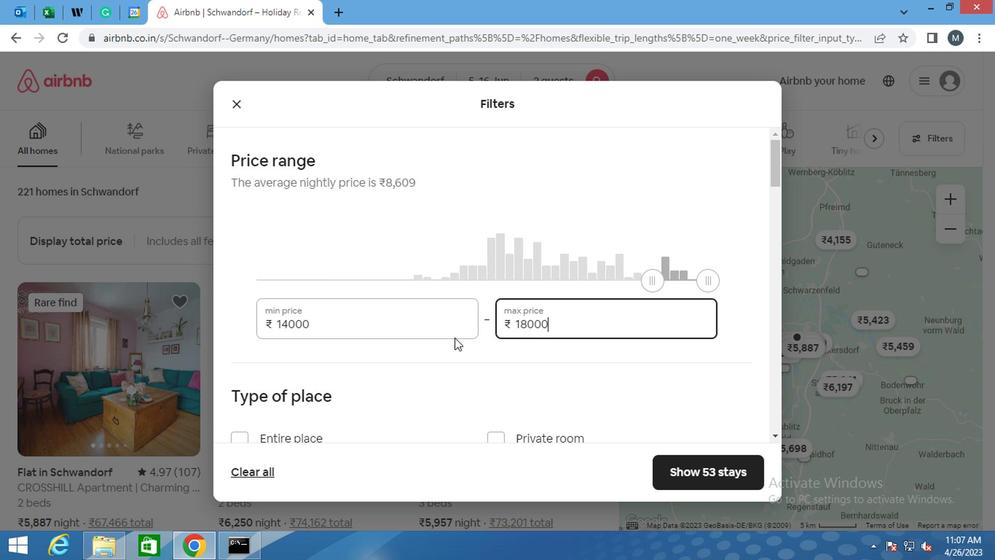 
Action: Mouse moved to (260, 240)
Screenshot: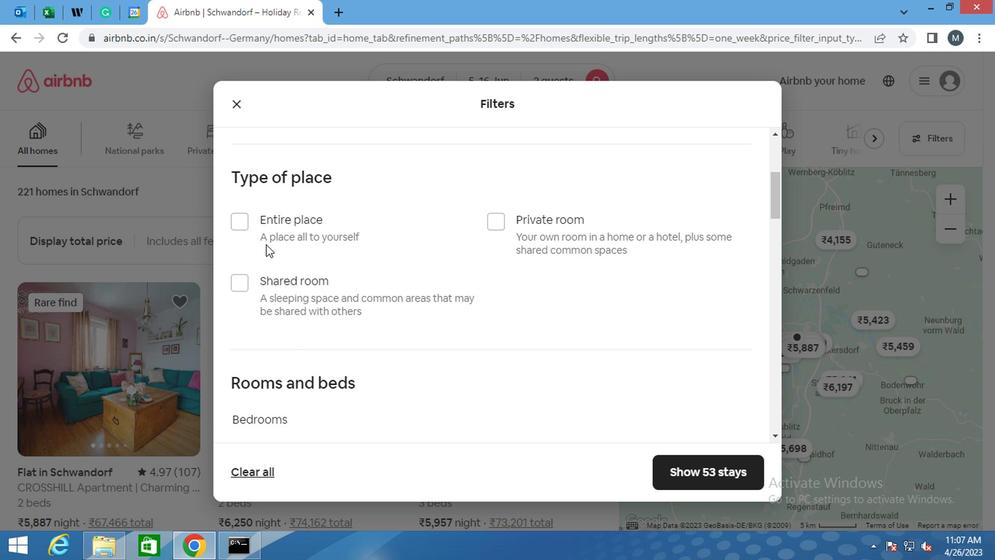 
Action: Mouse pressed left at (260, 240)
Screenshot: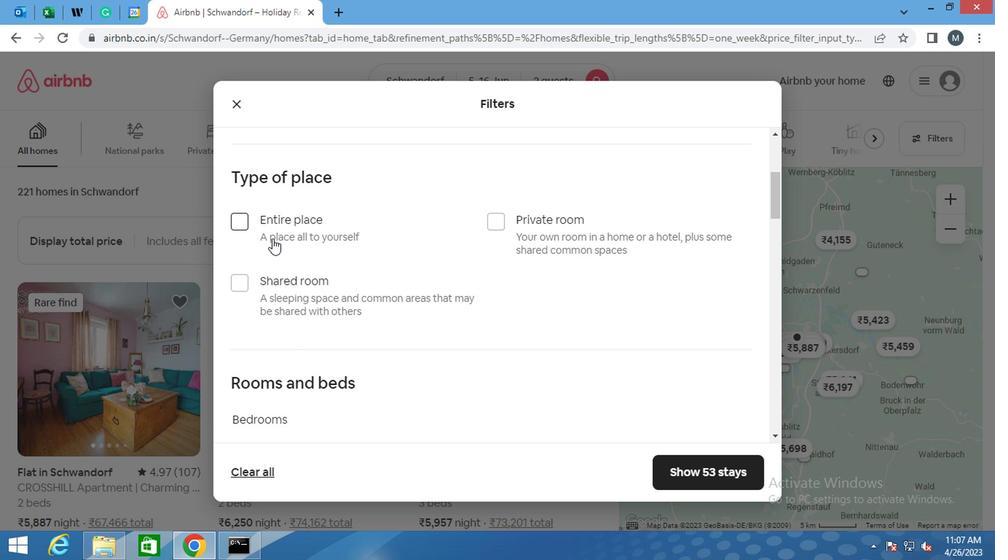 
Action: Mouse moved to (297, 291)
Screenshot: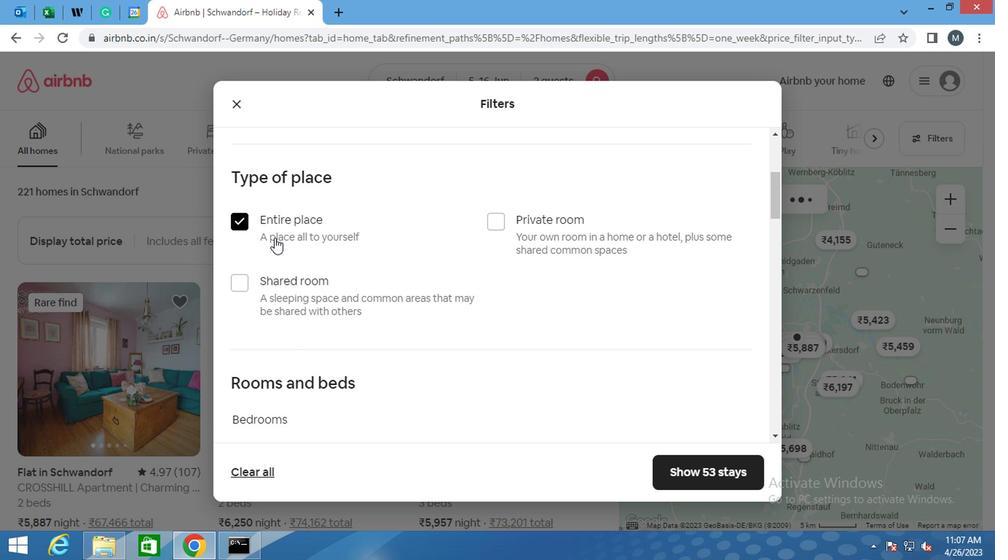 
Action: Mouse scrolled (297, 290) with delta (0, 0)
Screenshot: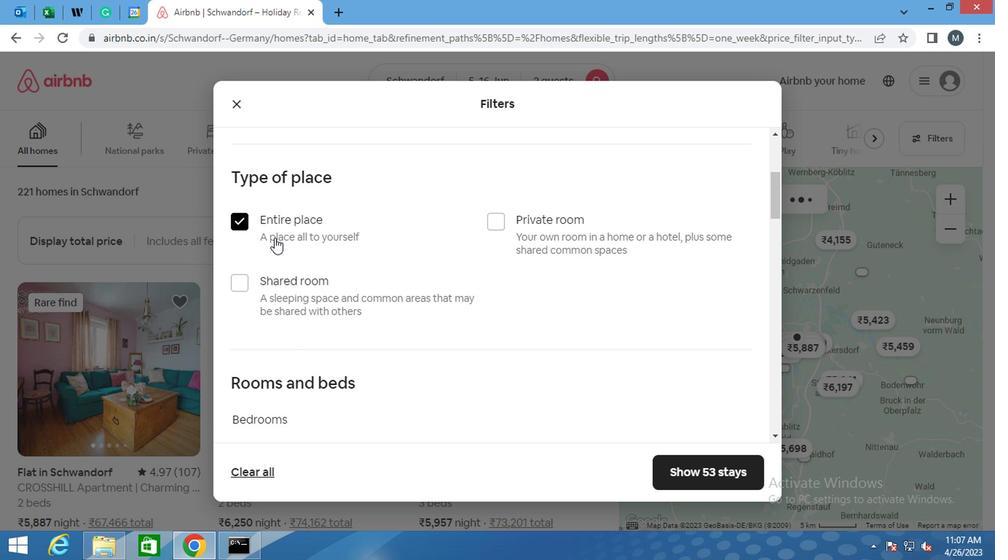 
Action: Mouse moved to (305, 304)
Screenshot: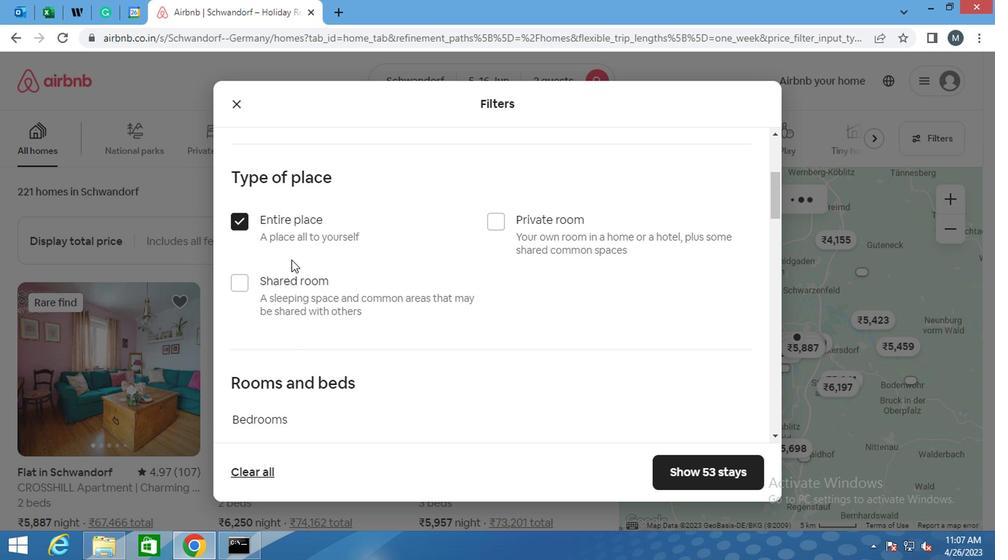 
Action: Mouse scrolled (305, 303) with delta (0, 0)
Screenshot: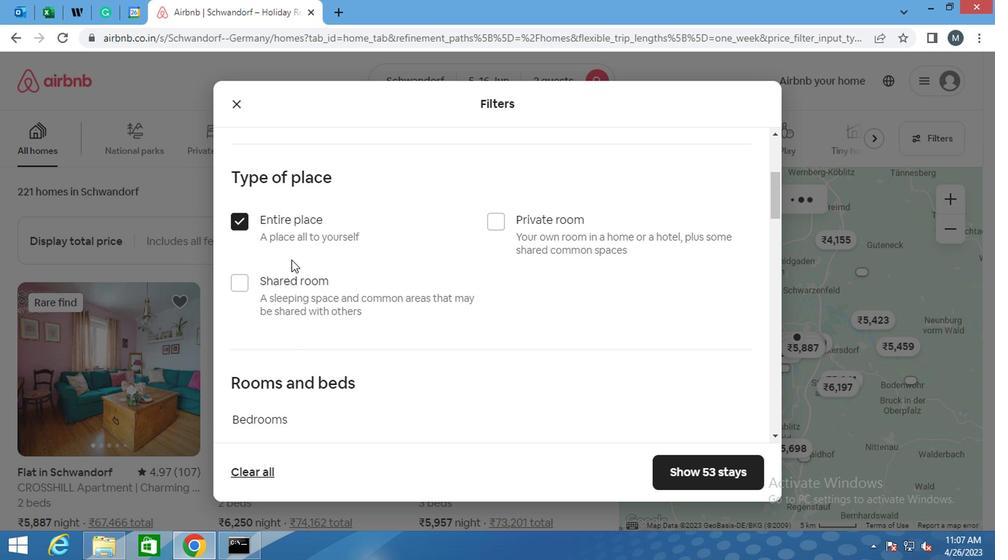 
Action: Mouse moved to (305, 308)
Screenshot: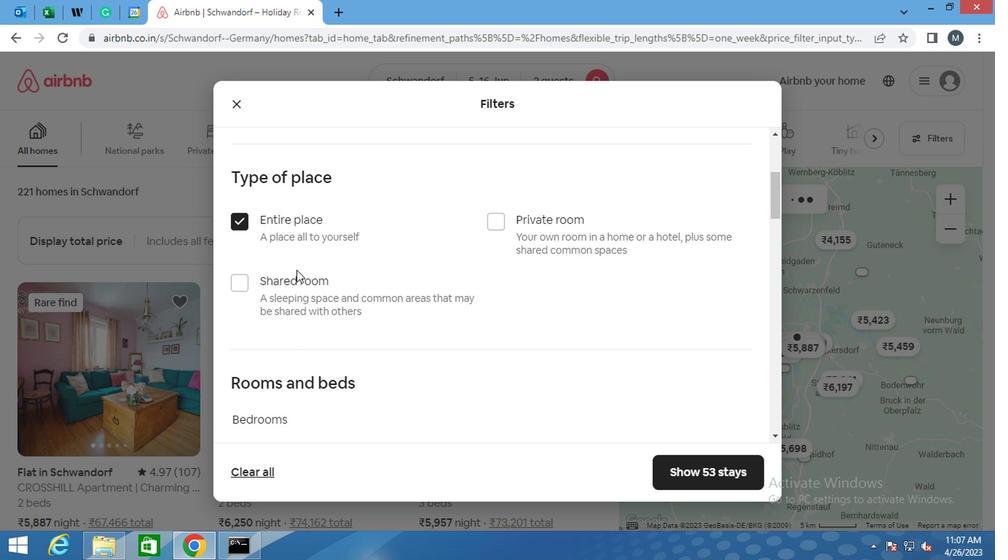 
Action: Mouse scrolled (305, 307) with delta (0, 0)
Screenshot: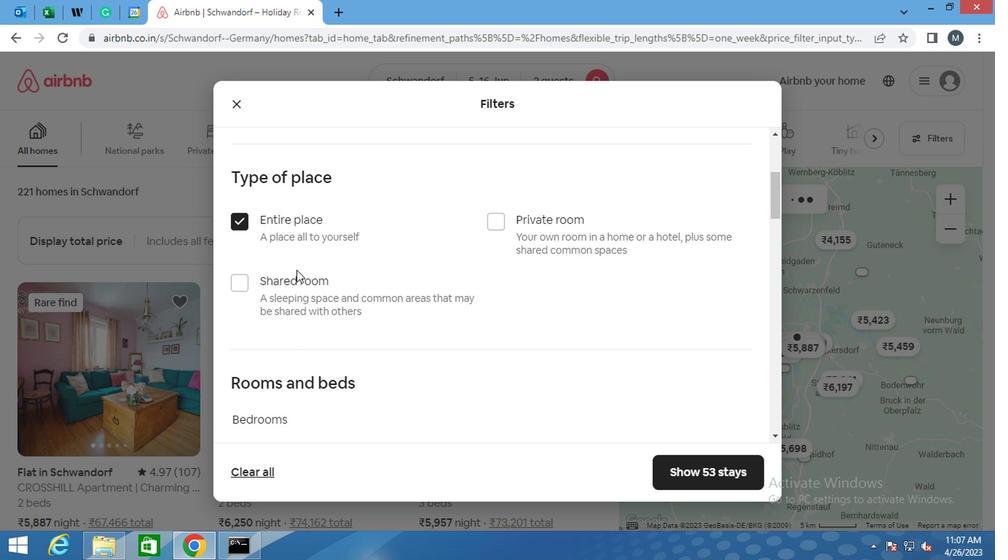 
Action: Mouse moved to (315, 236)
Screenshot: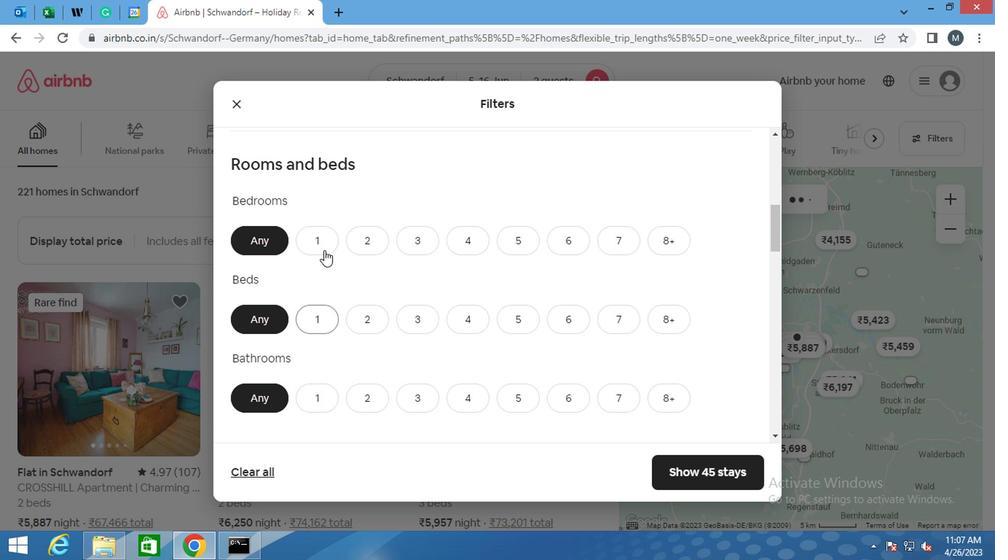 
Action: Mouse pressed left at (315, 236)
Screenshot: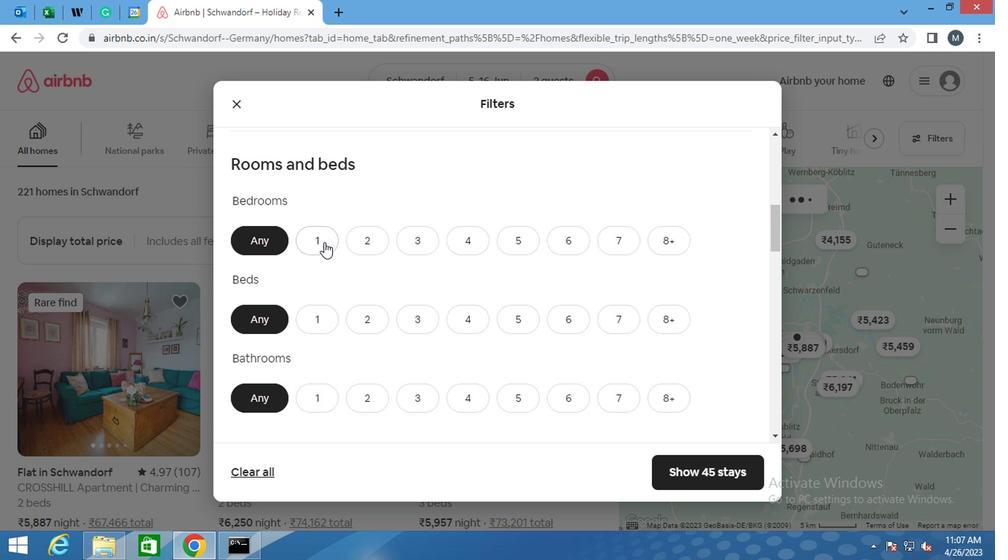 
Action: Mouse moved to (324, 314)
Screenshot: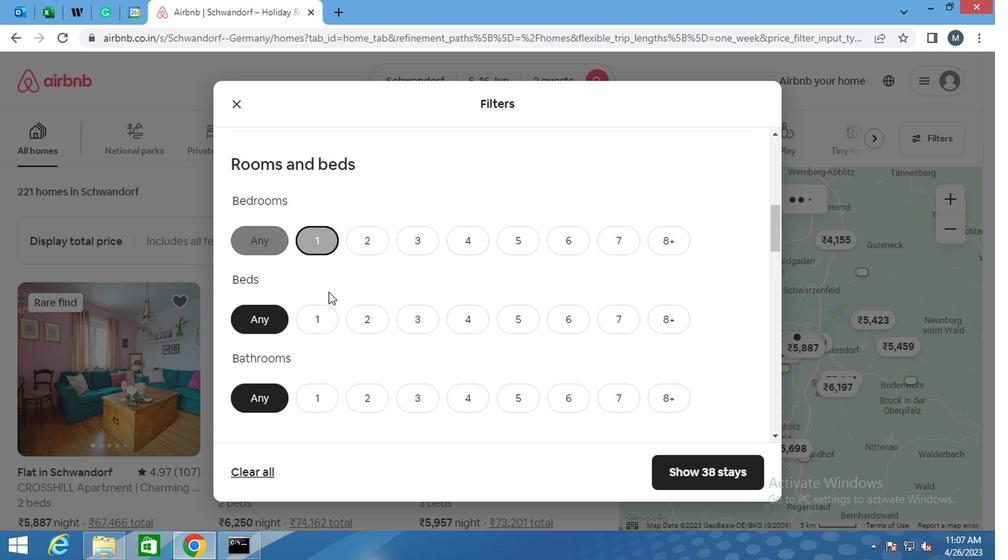 
Action: Mouse pressed left at (324, 314)
Screenshot: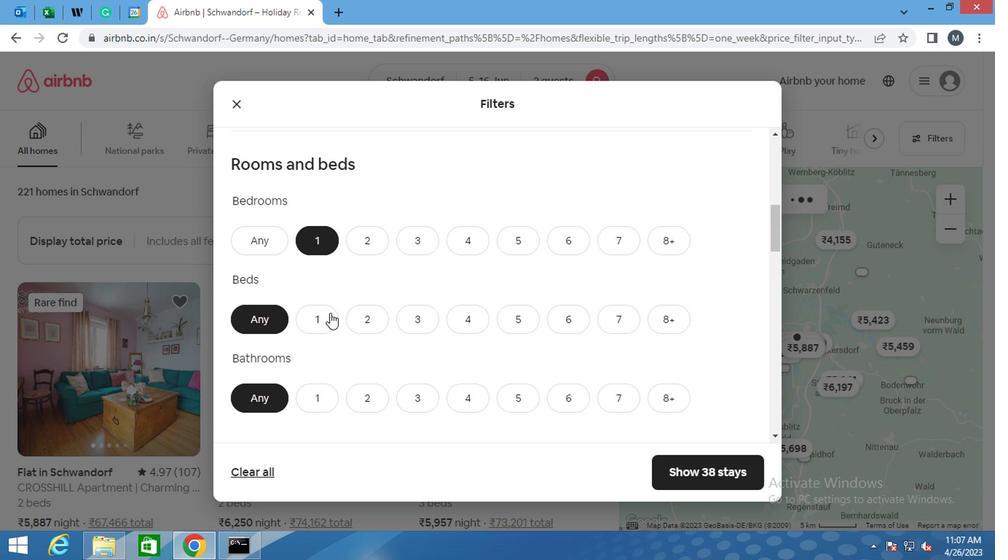 
Action: Mouse moved to (327, 395)
Screenshot: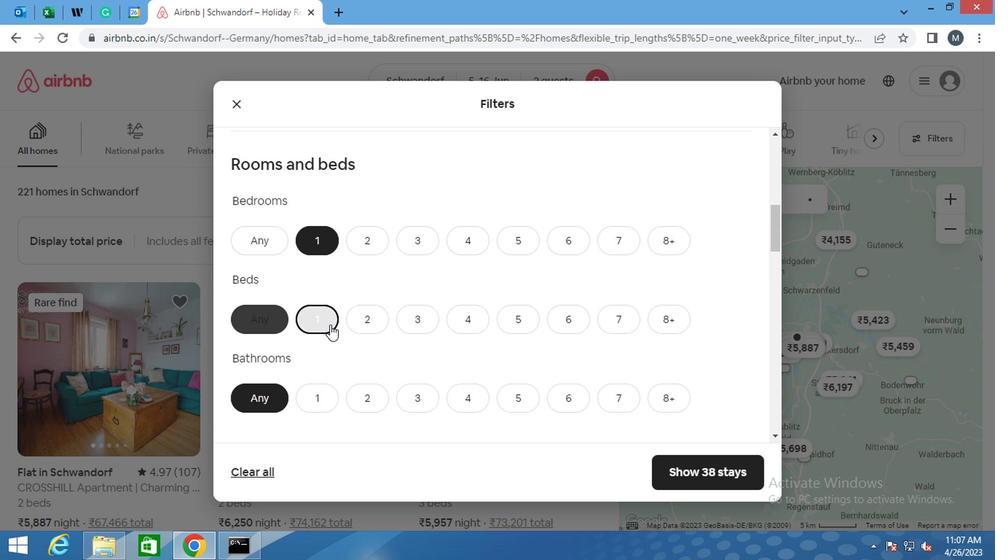 
Action: Mouse pressed left at (327, 395)
Screenshot: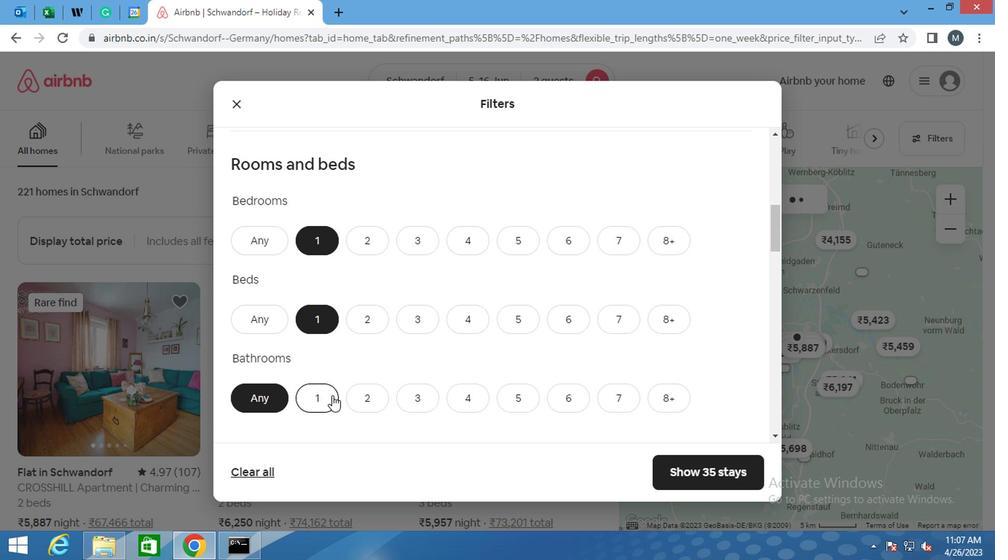 
Action: Mouse moved to (350, 346)
Screenshot: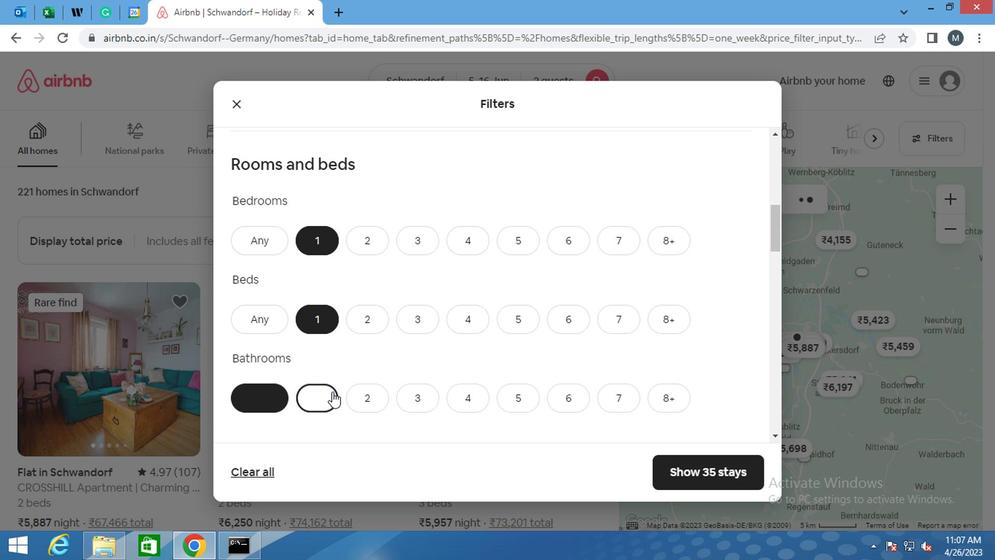 
Action: Mouse scrolled (350, 345) with delta (0, -1)
Screenshot: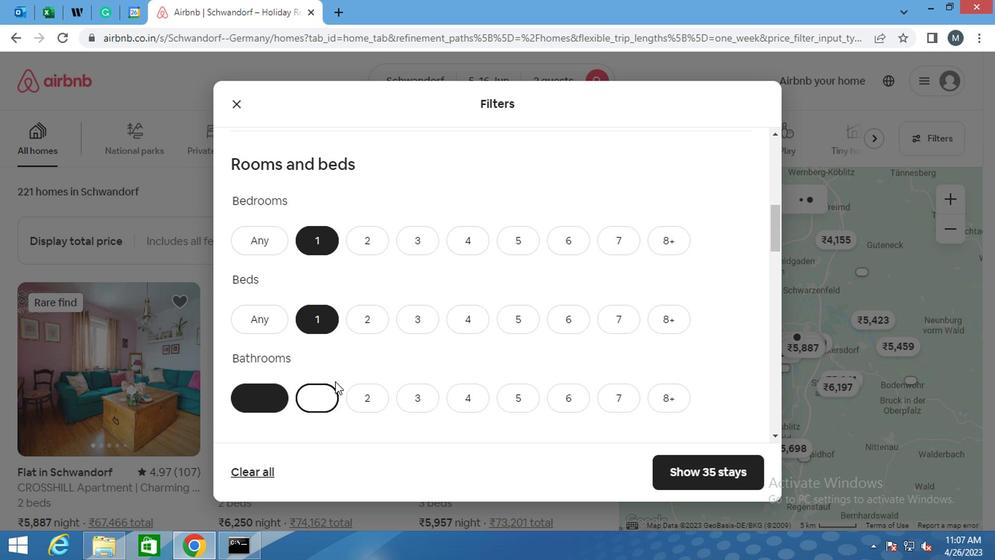 
Action: Mouse scrolled (350, 345) with delta (0, -1)
Screenshot: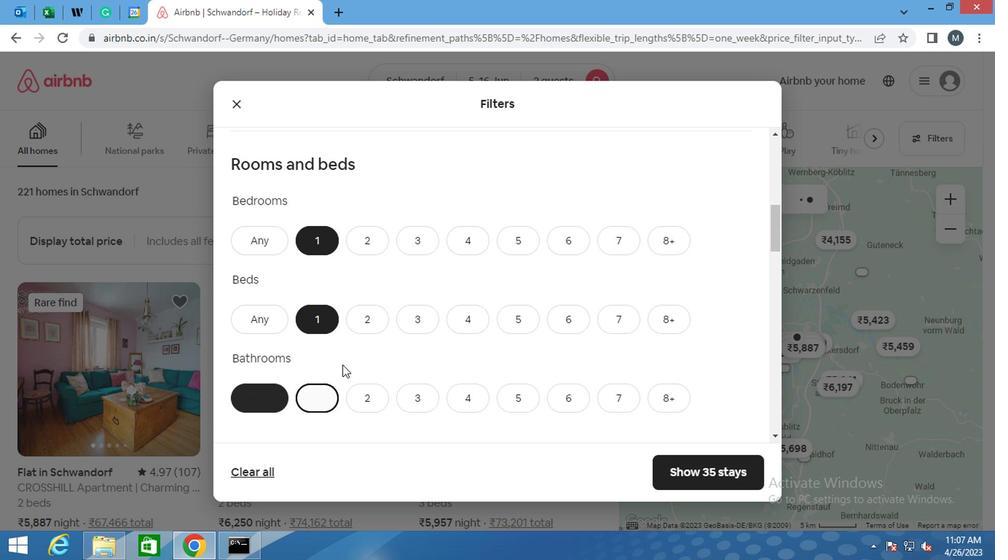 
Action: Mouse scrolled (350, 345) with delta (0, -1)
Screenshot: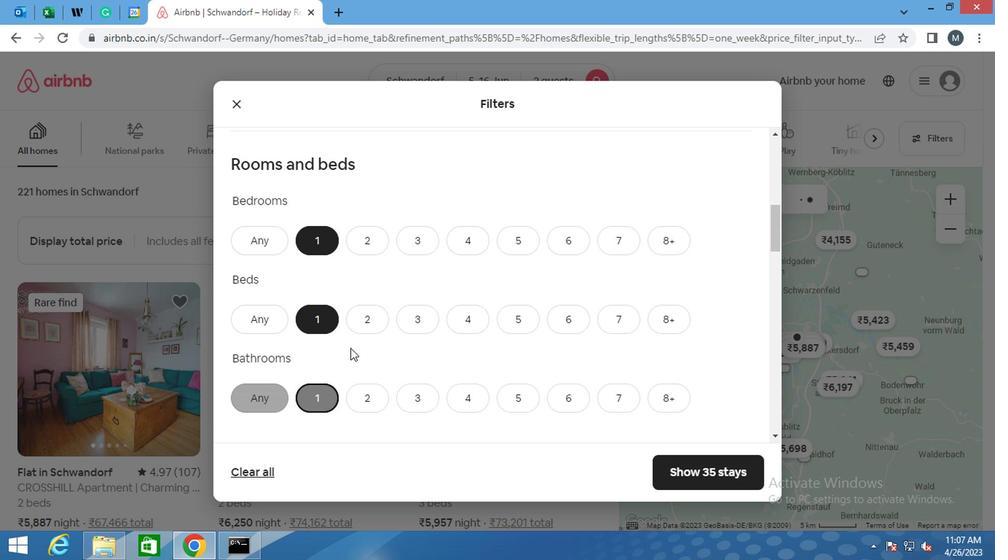 
Action: Mouse scrolled (350, 345) with delta (0, -1)
Screenshot: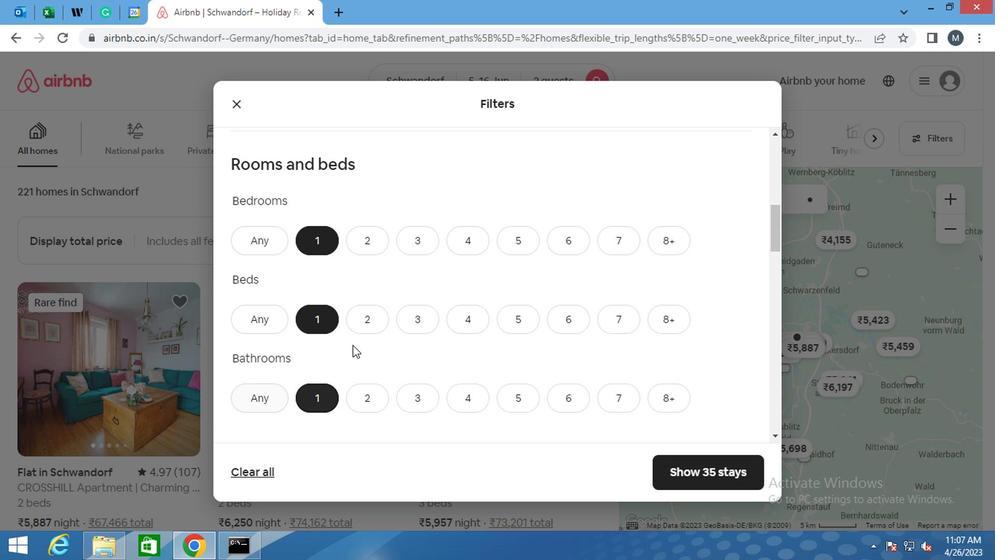 
Action: Mouse moved to (285, 274)
Screenshot: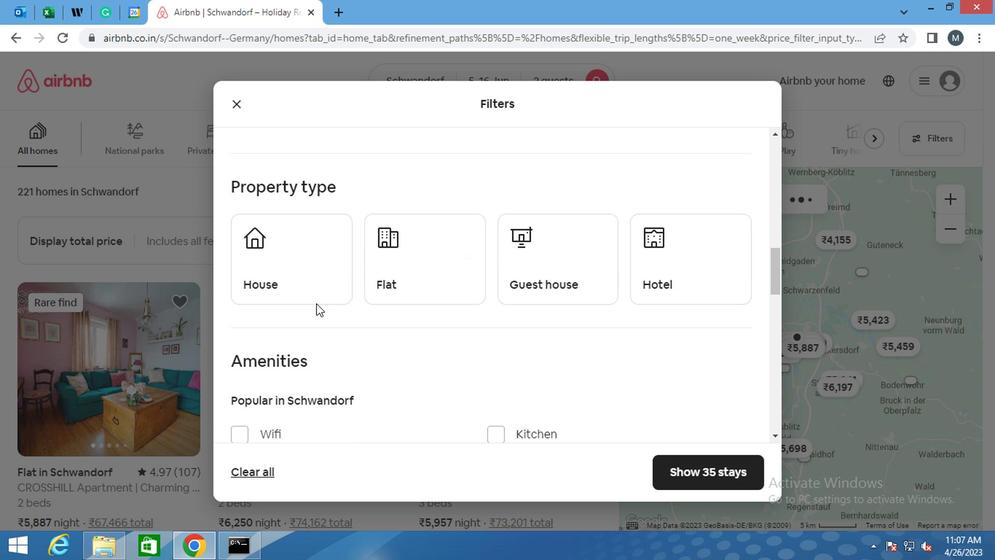
Action: Mouse pressed left at (285, 274)
Screenshot: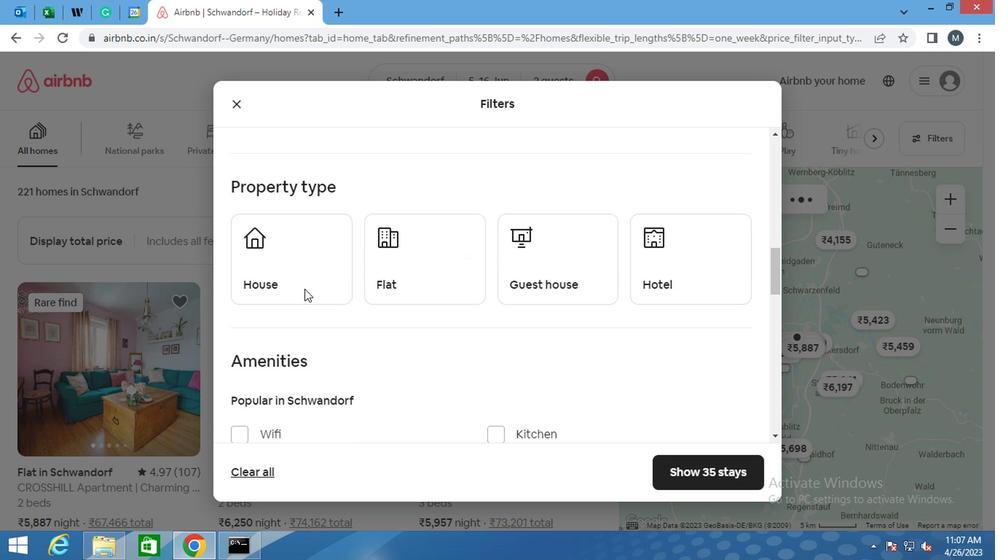 
Action: Mouse moved to (400, 277)
Screenshot: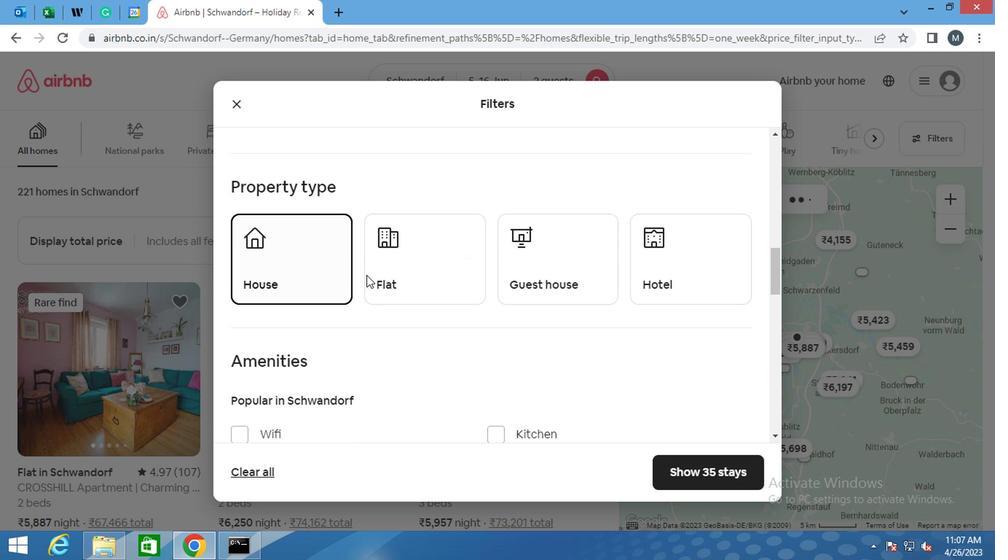 
Action: Mouse pressed left at (400, 277)
Screenshot: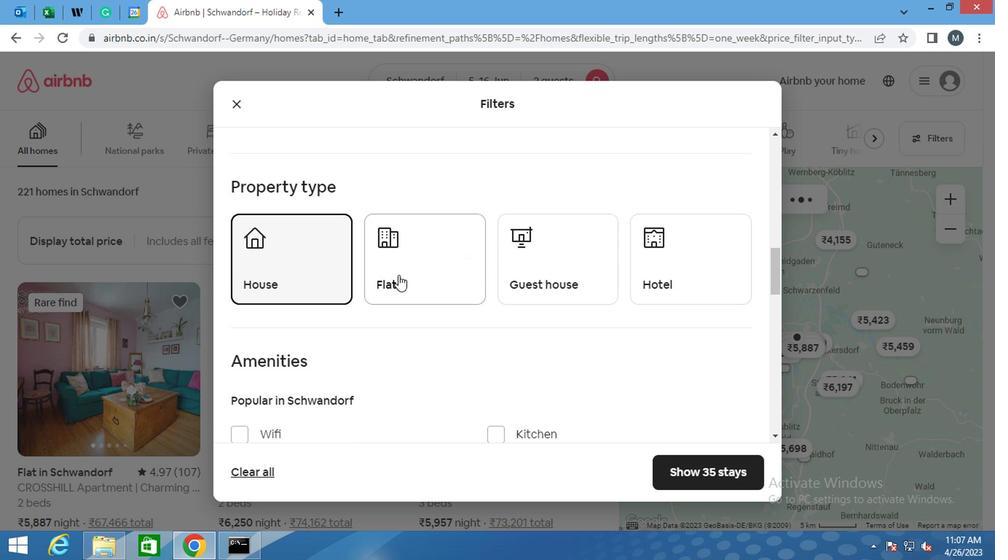 
Action: Mouse moved to (552, 281)
Screenshot: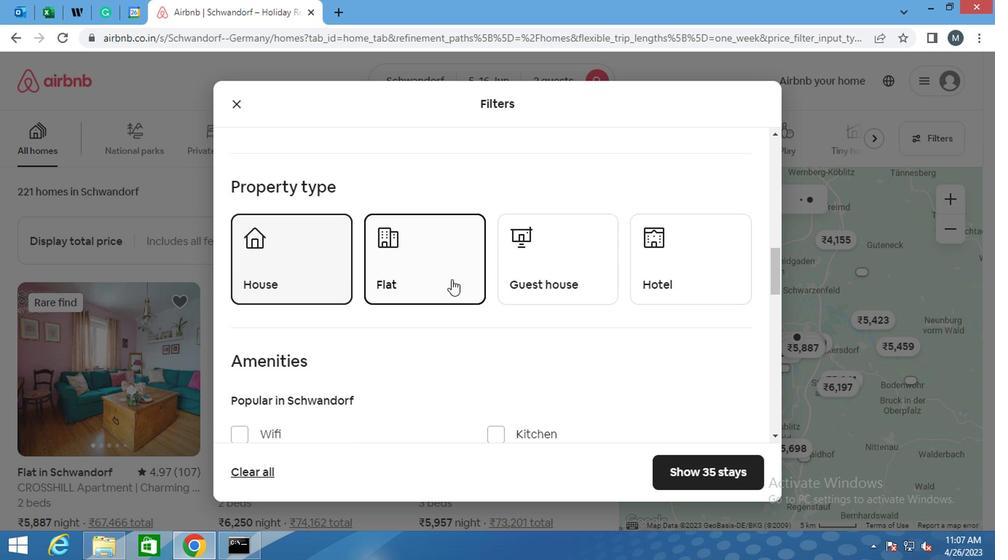 
Action: Mouse pressed left at (552, 281)
Screenshot: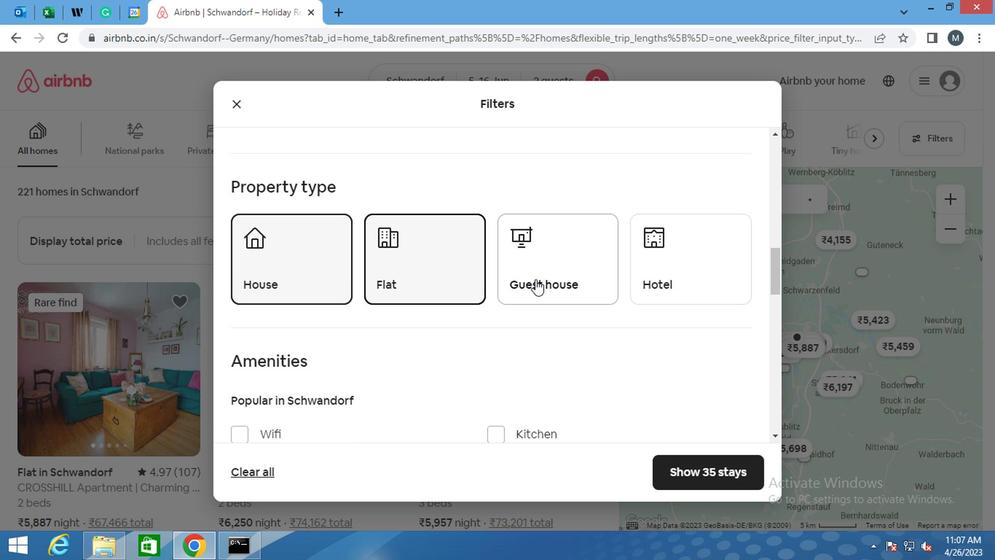 
Action: Mouse moved to (676, 275)
Screenshot: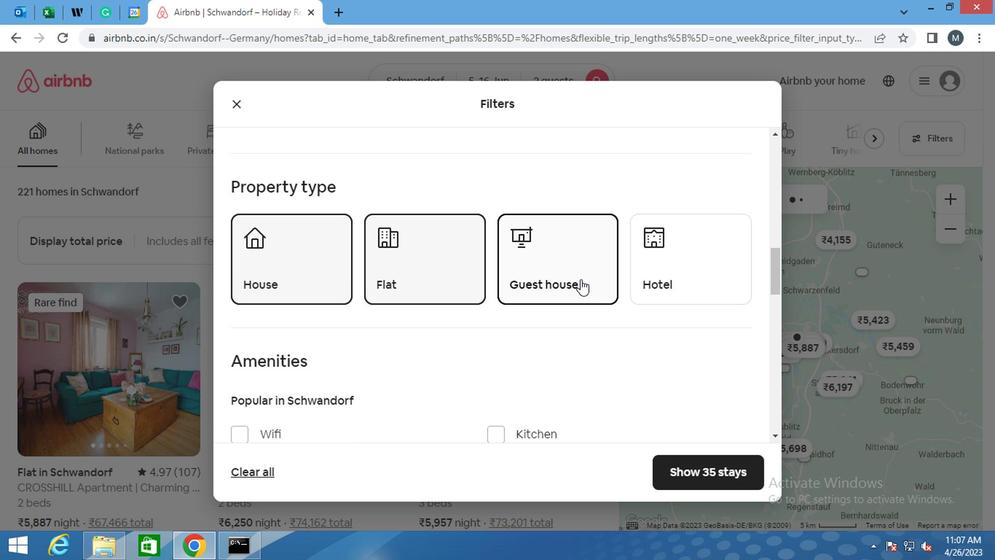 
Action: Mouse pressed left at (676, 275)
Screenshot: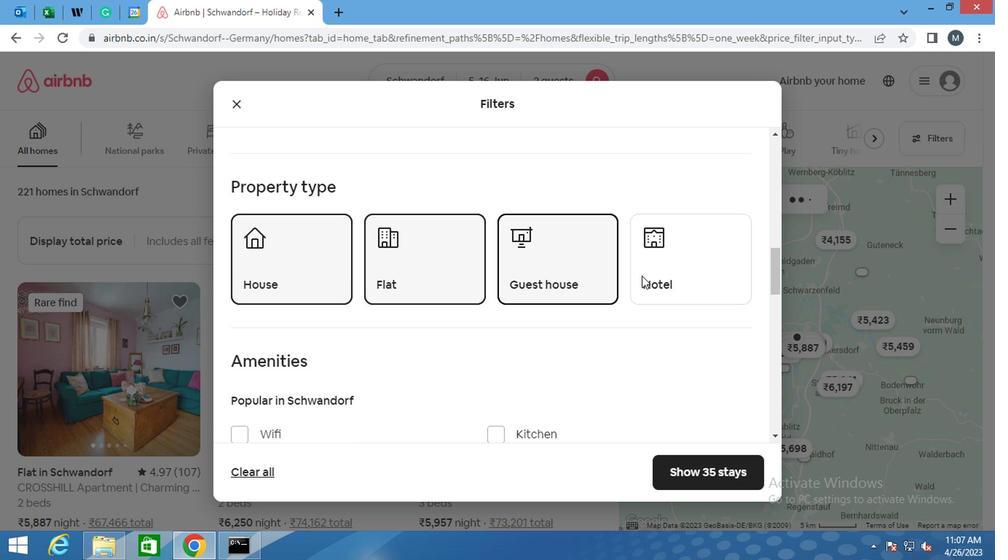 
Action: Mouse moved to (506, 302)
Screenshot: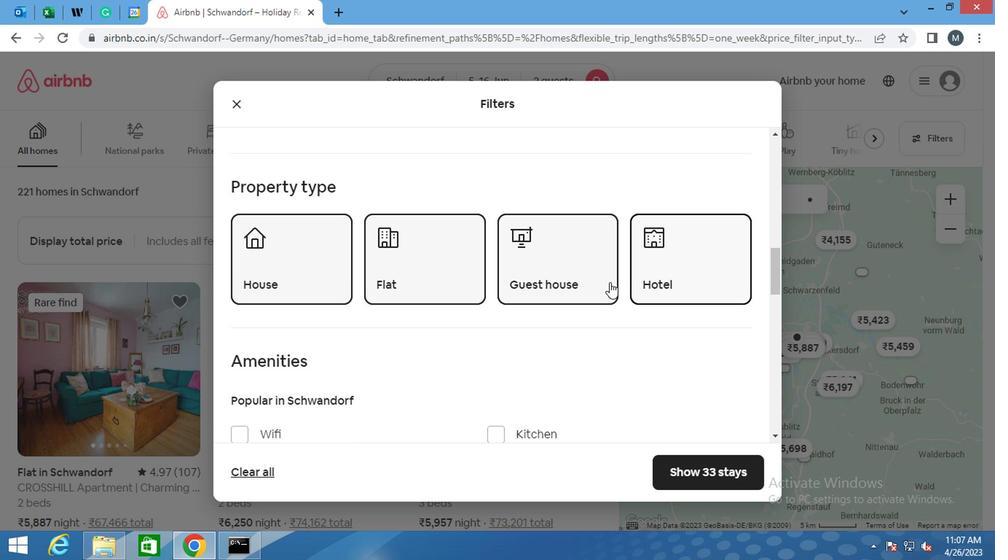 
Action: Mouse scrolled (506, 301) with delta (0, 0)
Screenshot: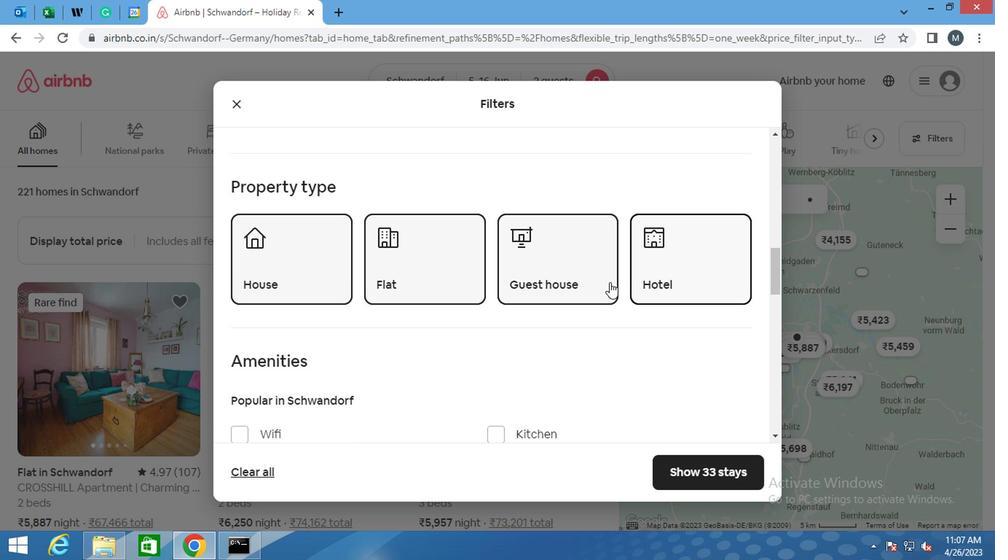 
Action: Mouse moved to (488, 308)
Screenshot: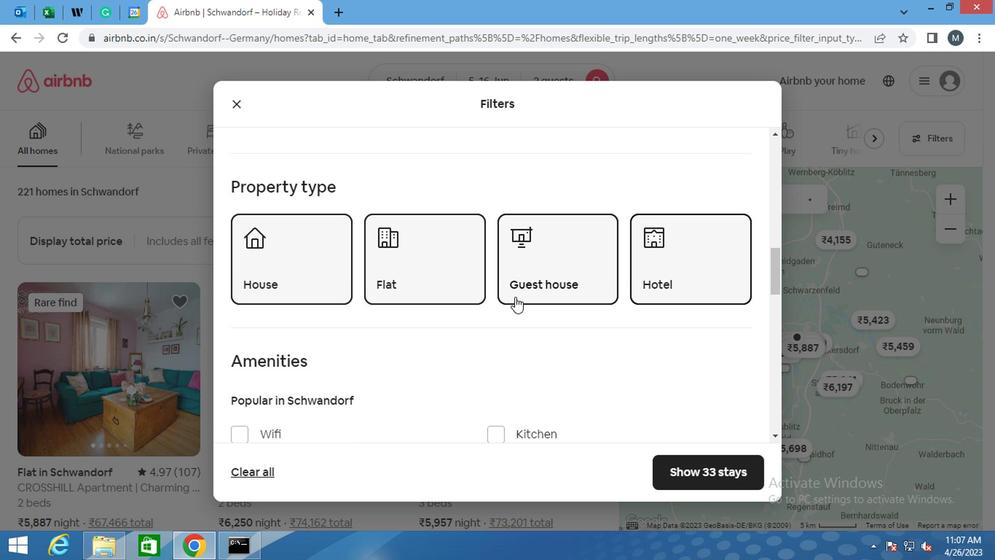 
Action: Mouse scrolled (488, 307) with delta (0, 0)
Screenshot: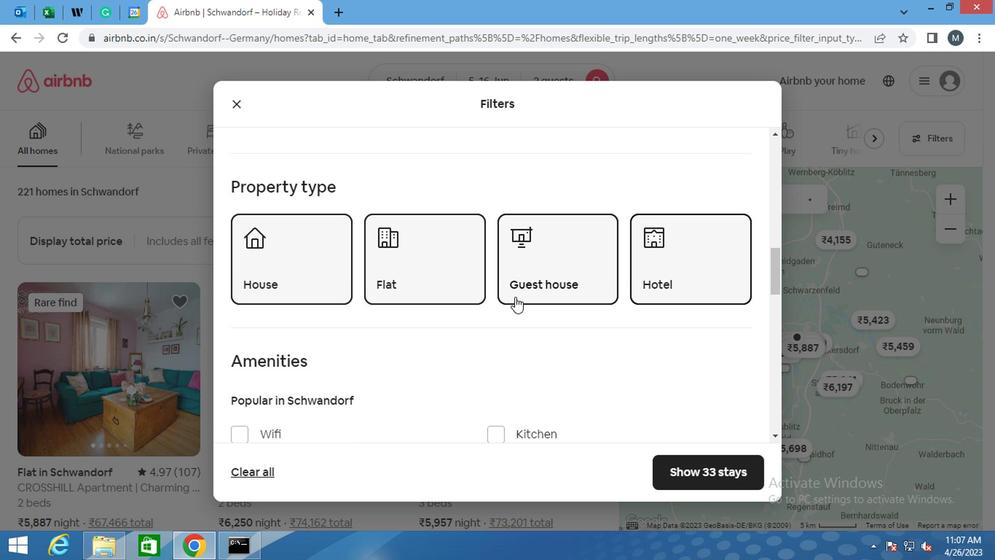 
Action: Mouse moved to (481, 311)
Screenshot: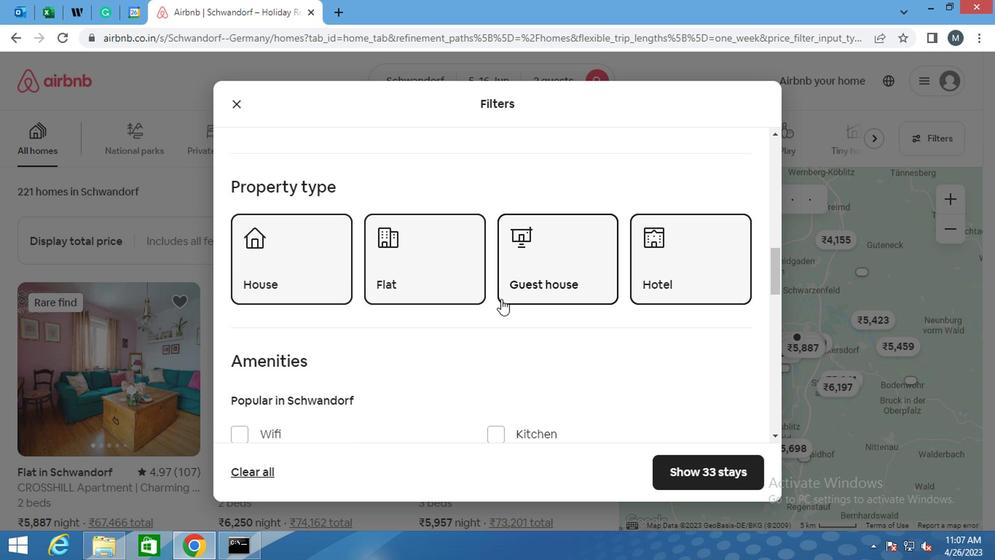 
Action: Mouse scrolled (481, 310) with delta (0, -1)
Screenshot: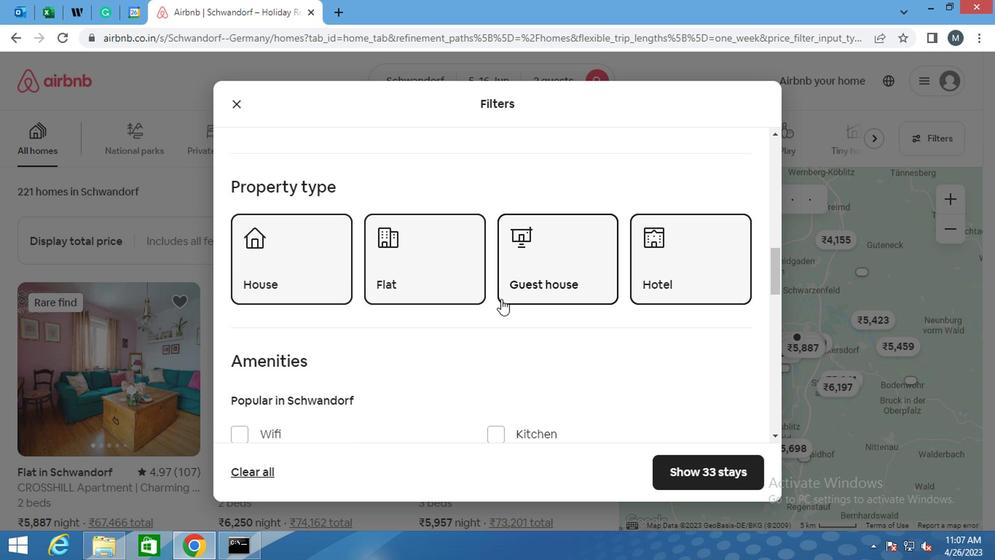
Action: Mouse moved to (431, 346)
Screenshot: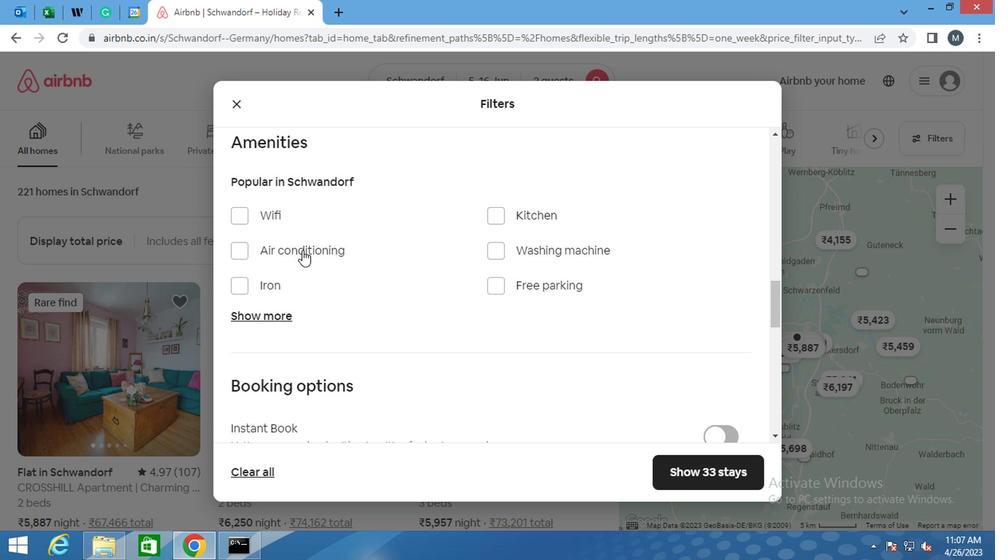 
Action: Mouse scrolled (431, 345) with delta (0, -1)
Screenshot: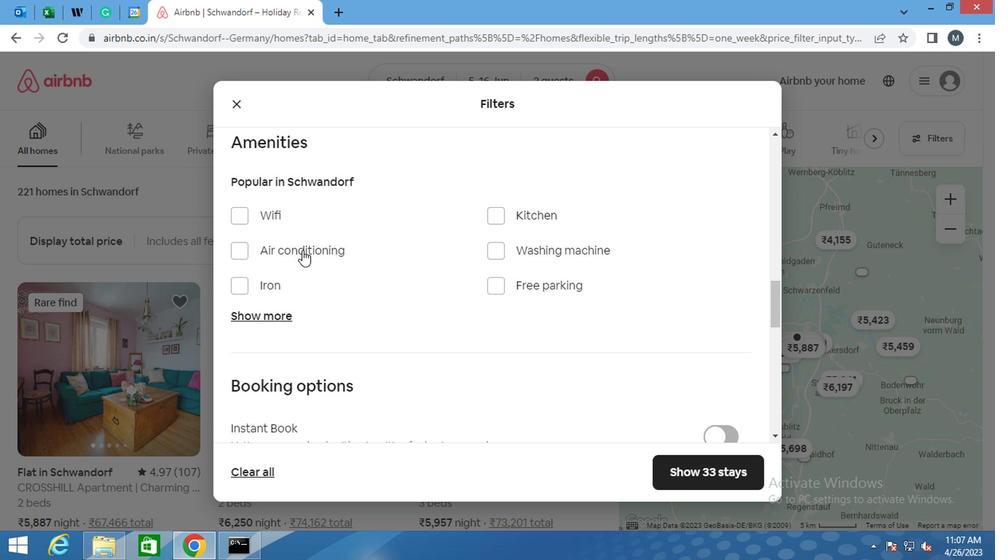 
Action: Mouse moved to (434, 348)
Screenshot: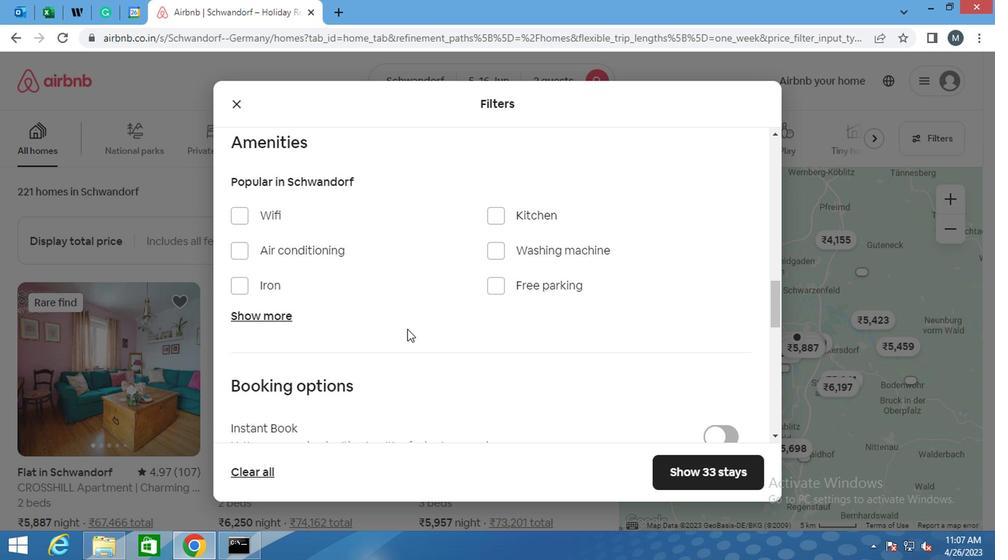 
Action: Mouse scrolled (434, 348) with delta (0, 0)
Screenshot: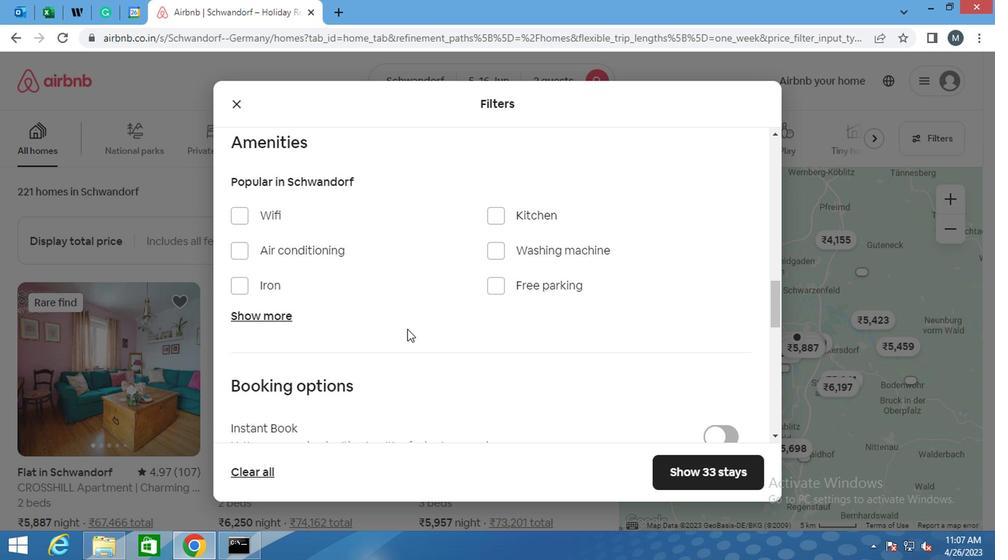 
Action: Mouse moved to (764, 339)
Screenshot: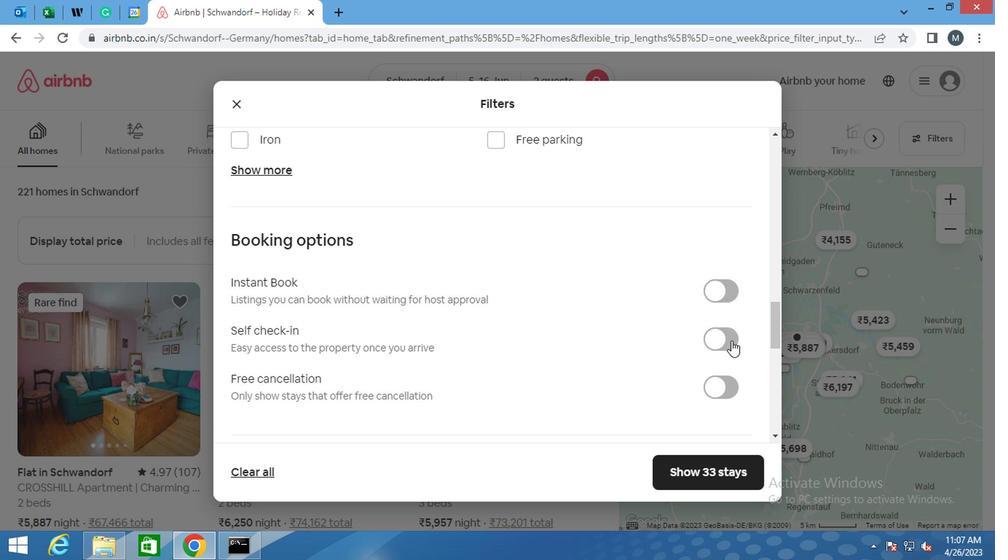 
Action: Mouse pressed left at (764, 339)
Screenshot: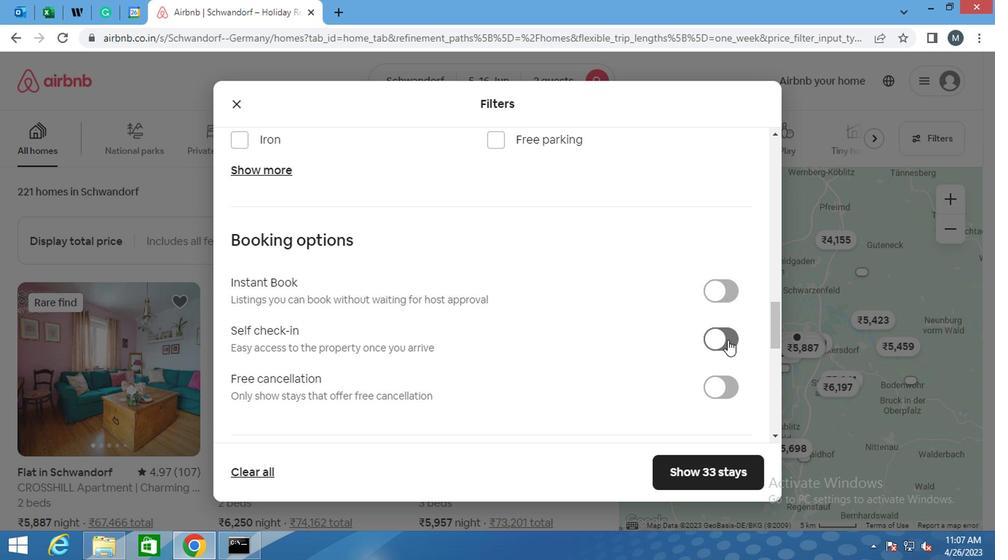 
Action: Mouse moved to (374, 328)
Screenshot: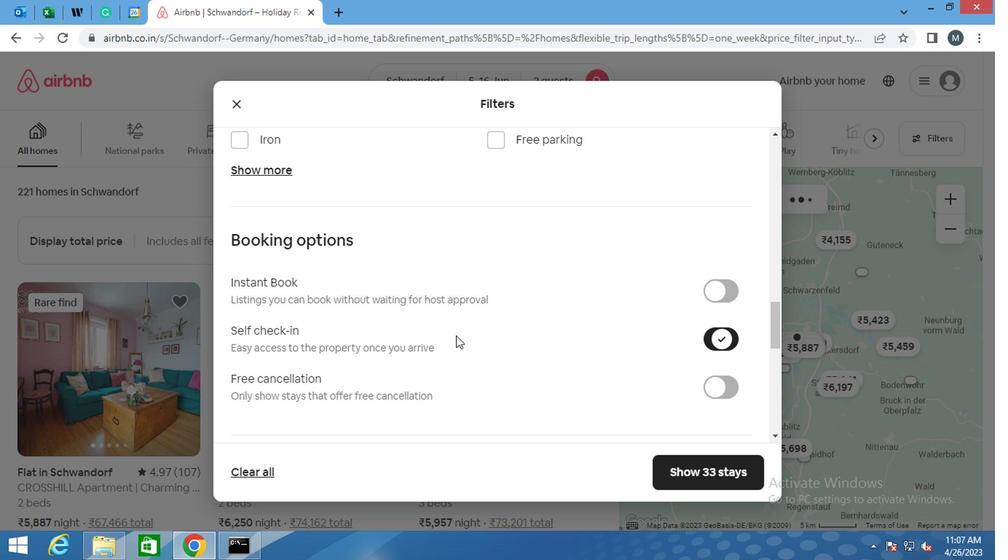 
Action: Mouse scrolled (374, 328) with delta (0, 0)
Screenshot: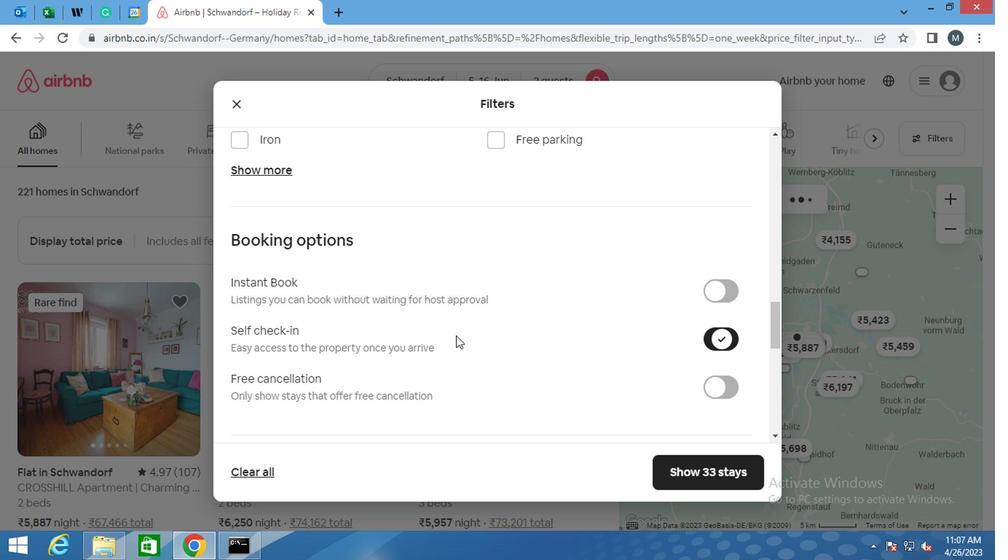 
Action: Mouse moved to (371, 328)
Screenshot: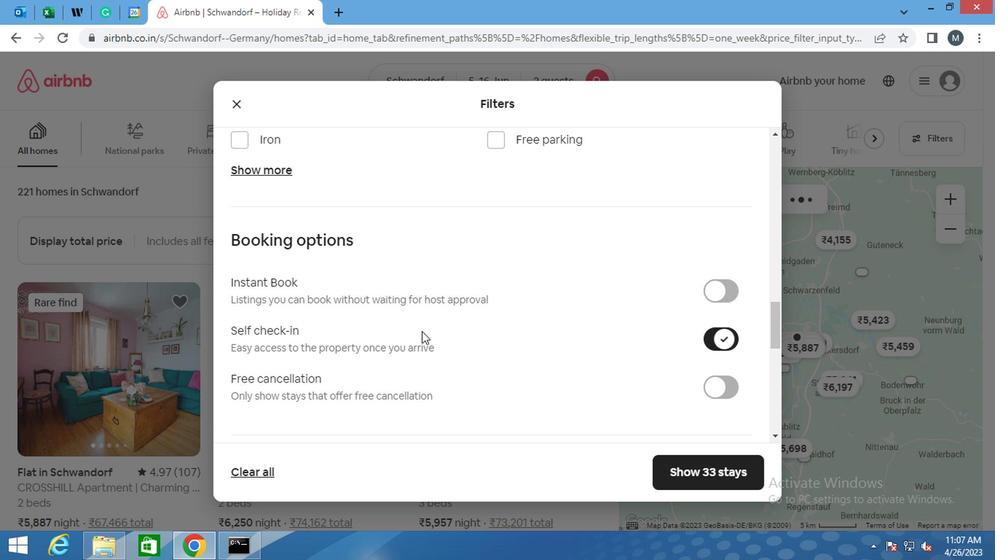 
Action: Mouse scrolled (371, 328) with delta (0, 0)
Screenshot: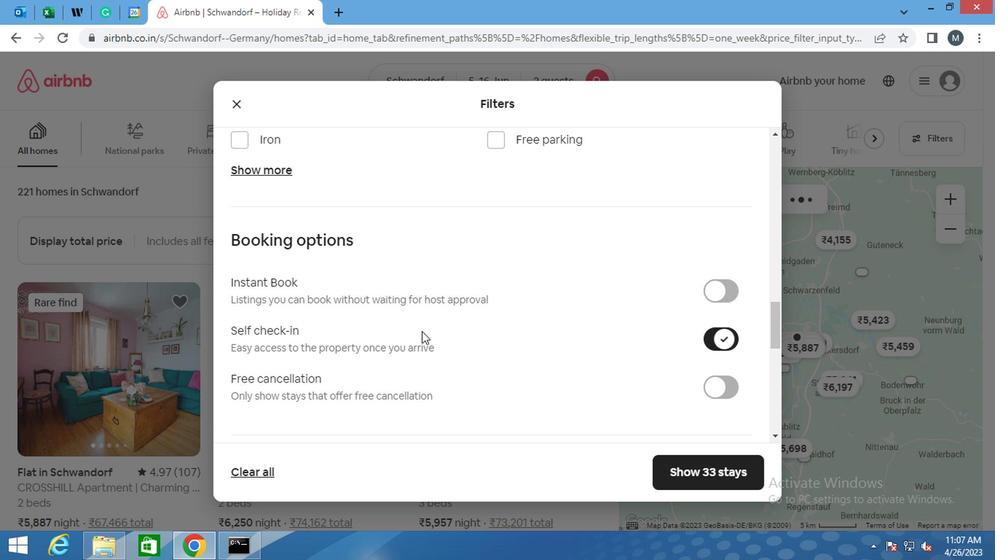 
Action: Mouse moved to (369, 329)
Screenshot: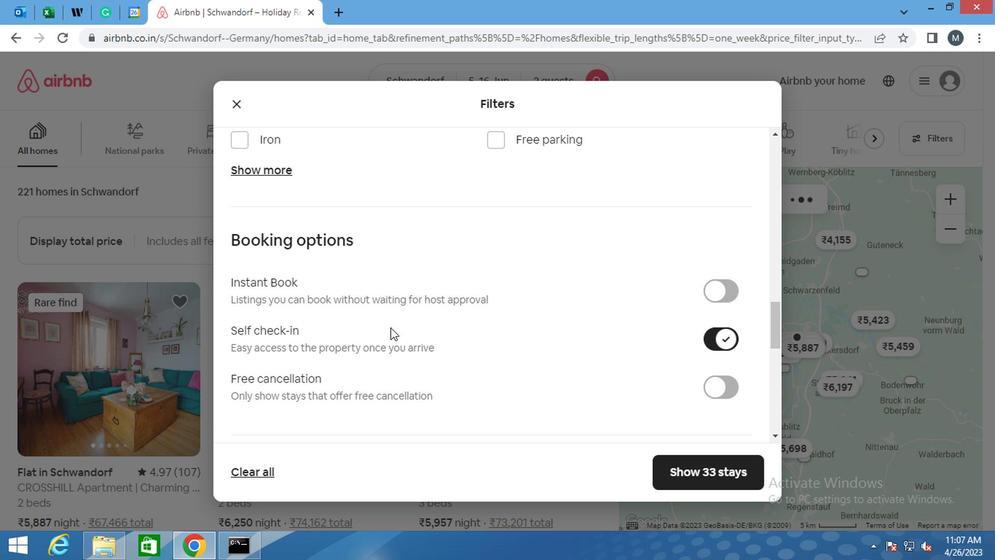 
Action: Mouse scrolled (369, 328) with delta (0, -1)
Screenshot: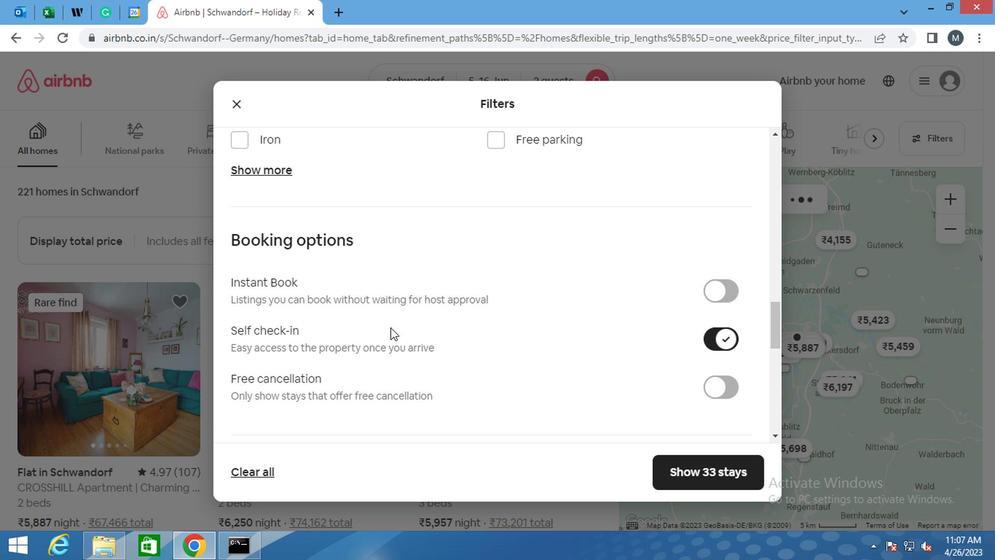 
Action: Mouse moved to (364, 331)
Screenshot: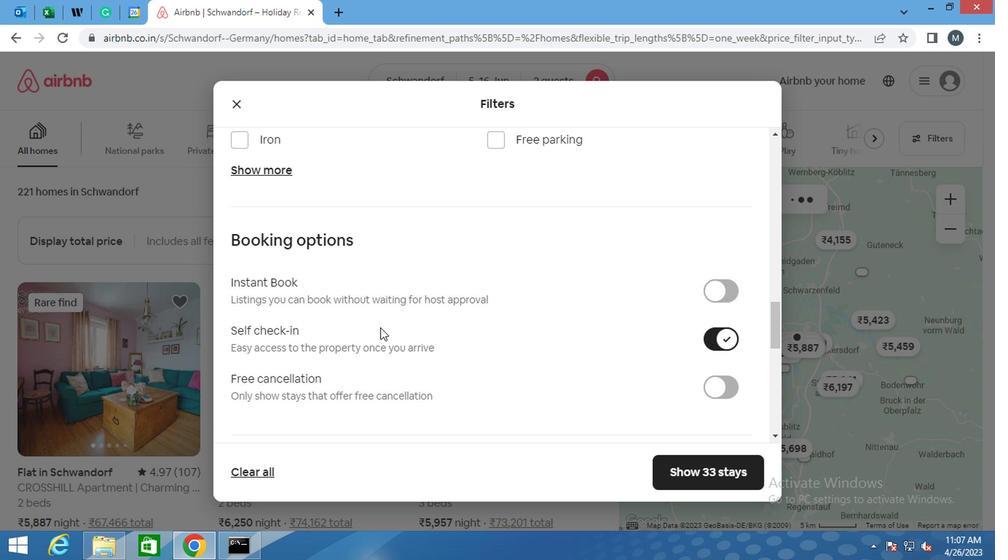 
Action: Mouse scrolled (364, 331) with delta (0, 0)
Screenshot: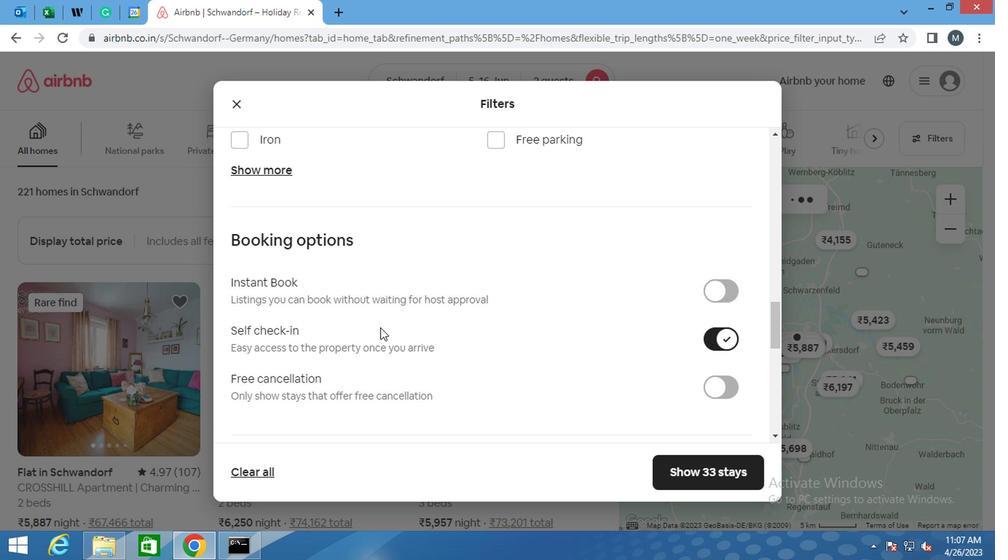 
Action: Mouse moved to (355, 339)
Screenshot: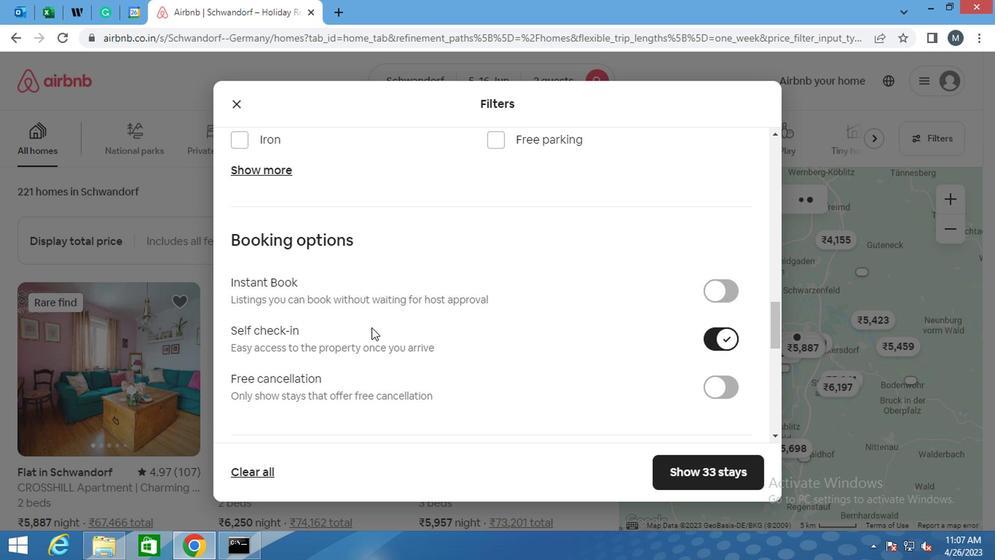 
Action: Mouse scrolled (355, 338) with delta (0, -1)
Screenshot: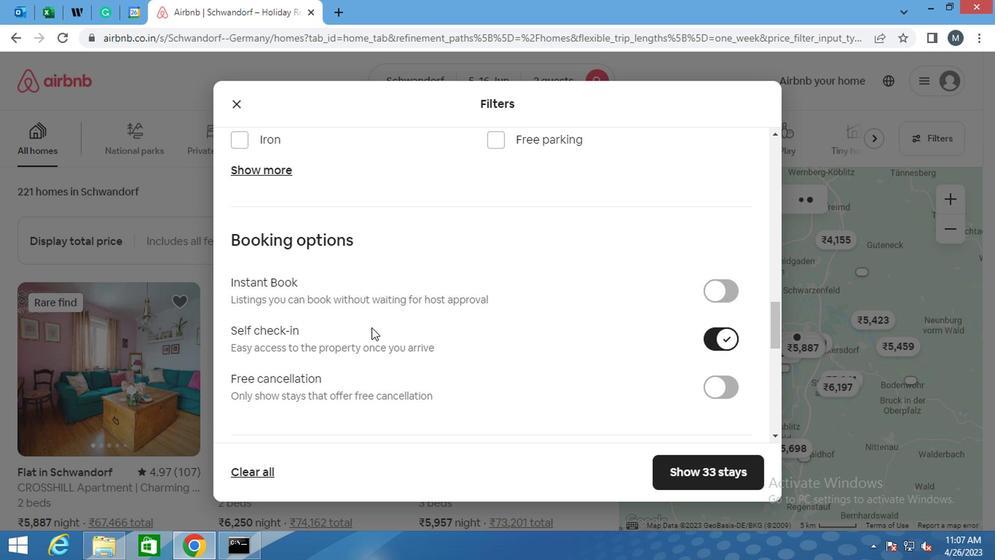 
Action: Mouse moved to (287, 365)
Screenshot: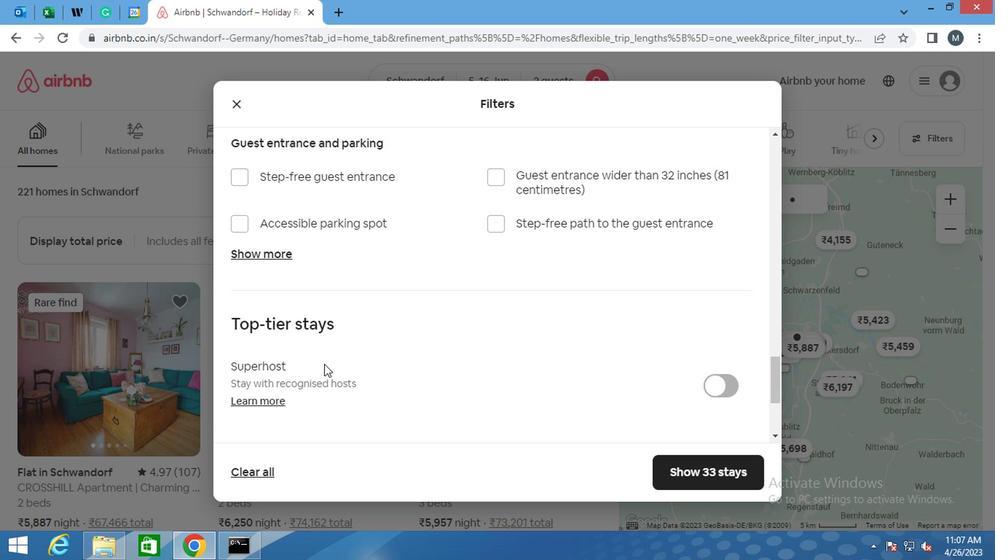 
Action: Mouse scrolled (287, 364) with delta (0, -1)
Screenshot: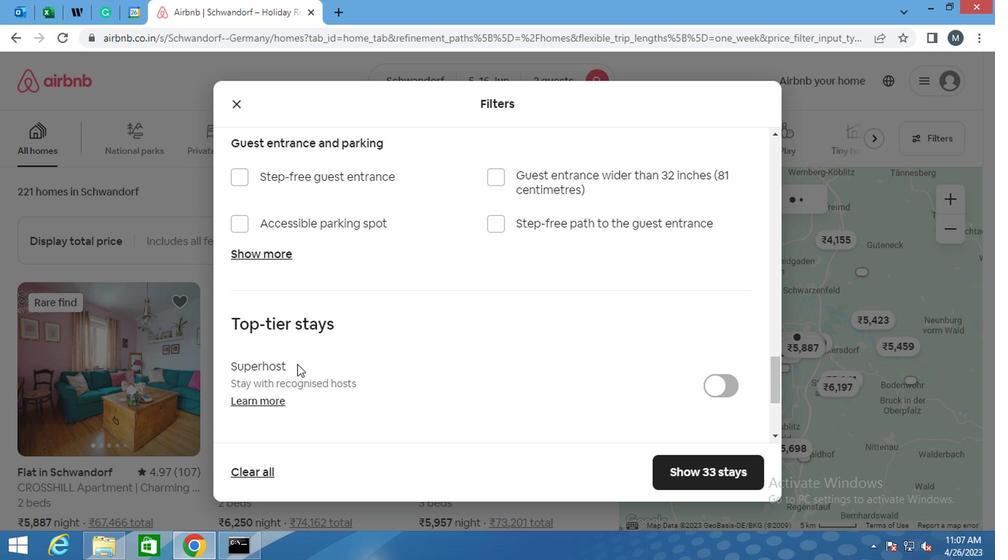 
Action: Mouse scrolled (287, 364) with delta (0, -1)
Screenshot: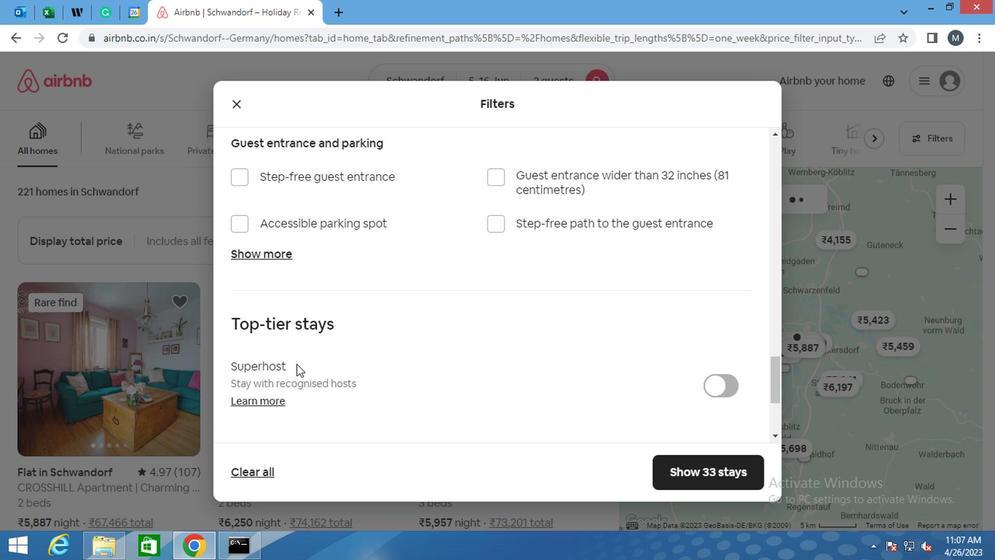 
Action: Mouse scrolled (287, 364) with delta (0, -1)
Screenshot: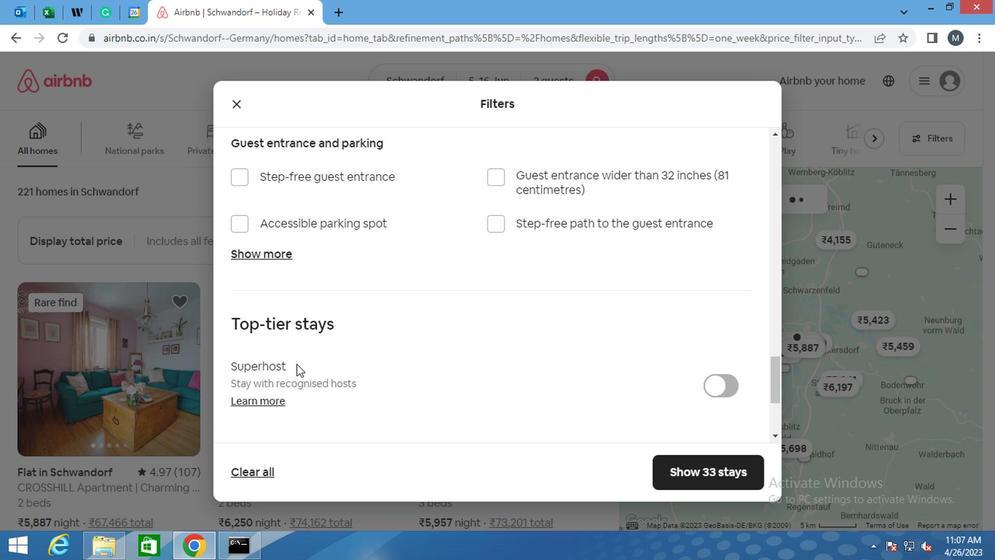 
Action: Mouse scrolled (287, 364) with delta (0, -1)
Screenshot: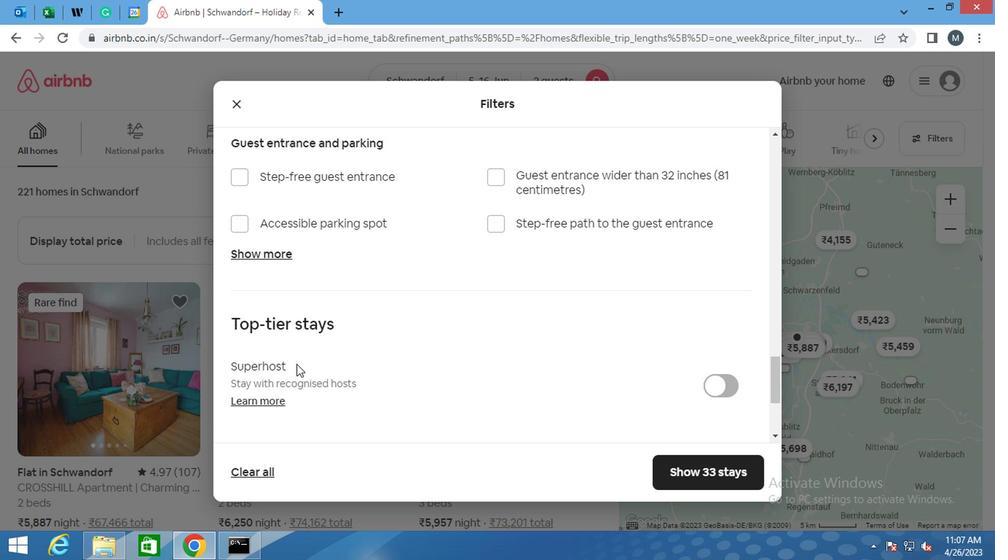 
Action: Mouse moved to (269, 348)
Screenshot: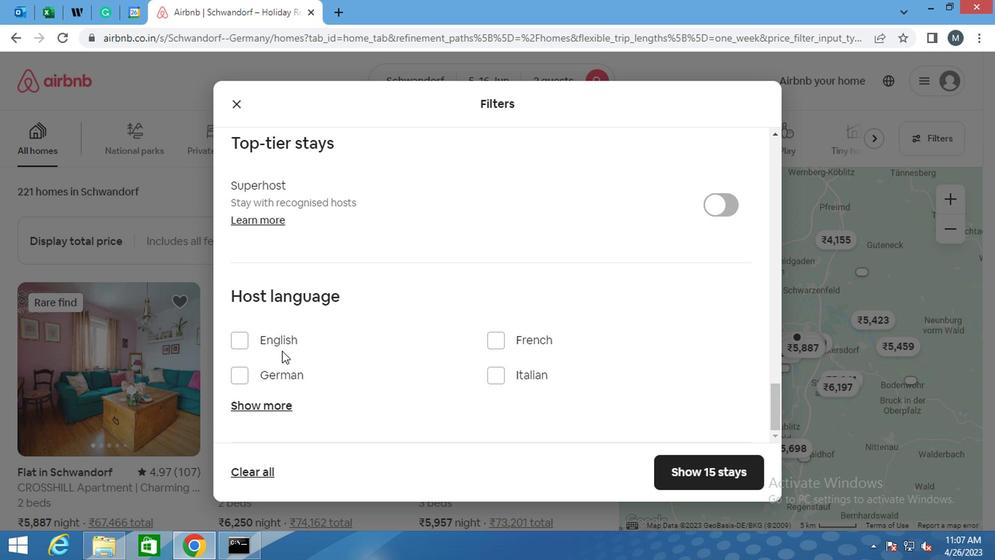 
Action: Mouse pressed left at (269, 348)
Screenshot: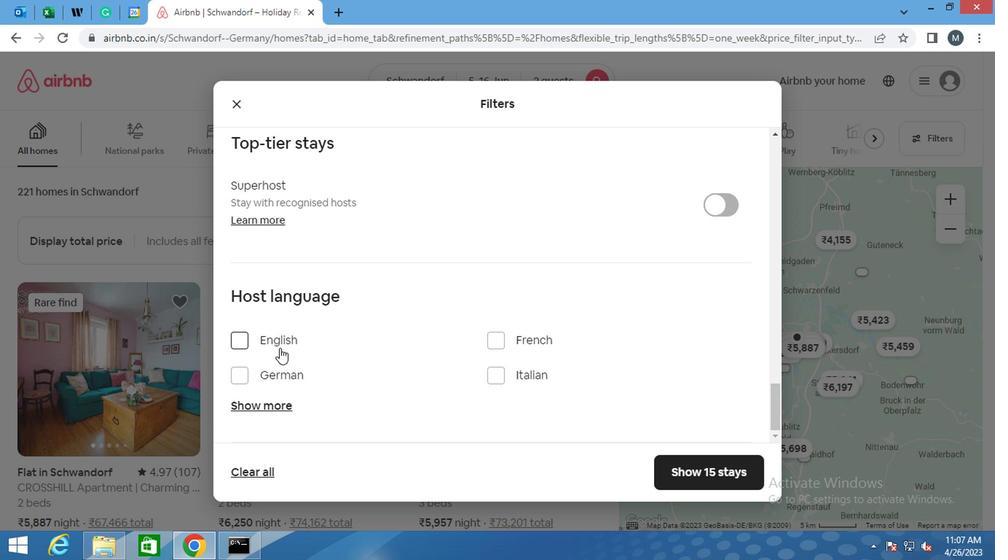 
Action: Mouse moved to (720, 471)
Screenshot: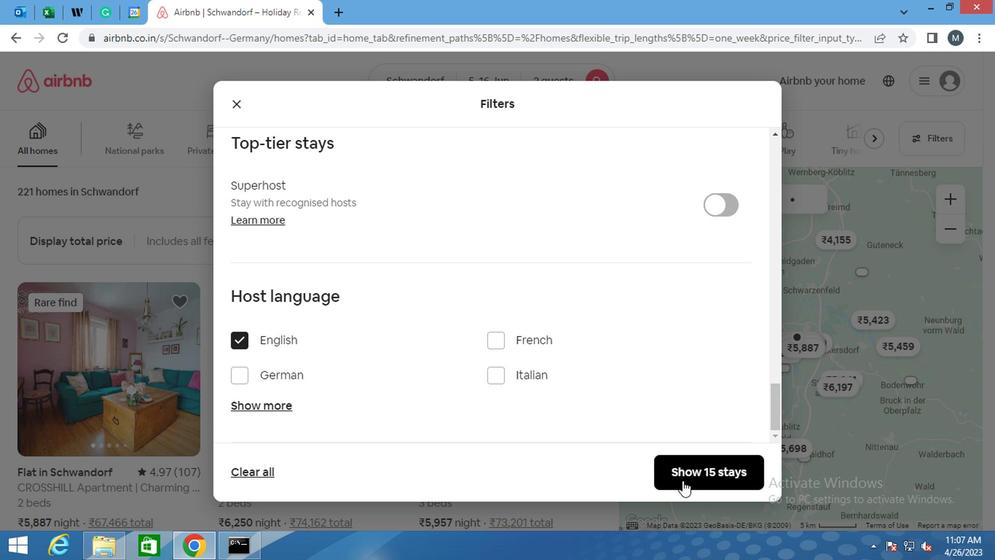 
Action: Mouse pressed left at (720, 471)
Screenshot: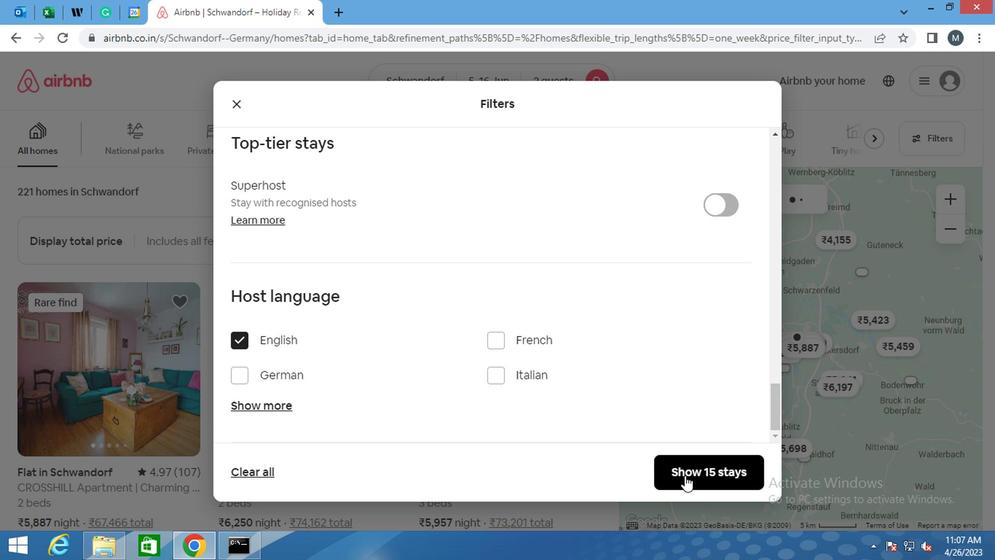 
Action: Mouse moved to (258, 536)
Screenshot: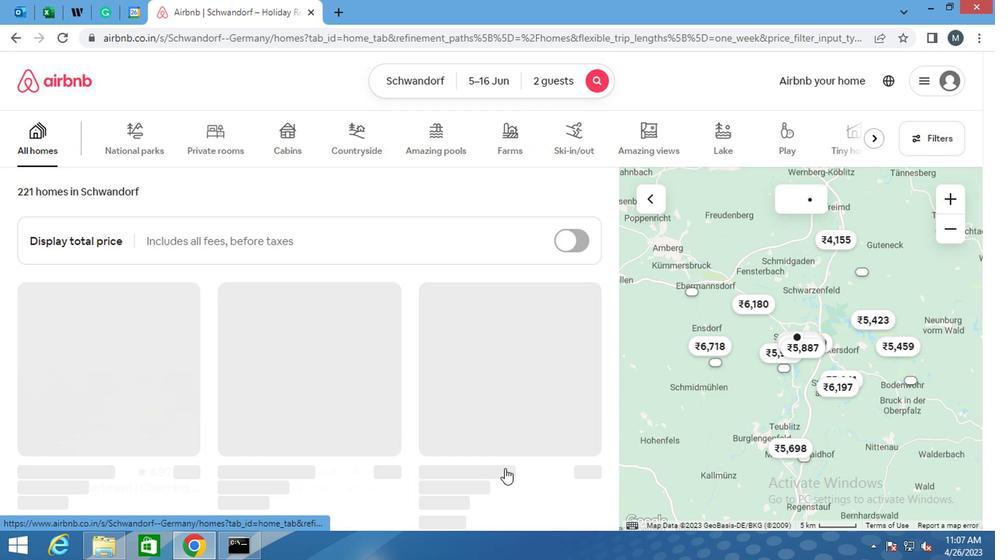 
